 Task: Search one way flight ticket for 1 adult, 6 children, 1 infant in seat and 1 infant on lap in business from Santa Fe: Santa Fe Municipal Airport to Evansville: Evansville Regional Airport on 8-3-2023. Choice of flights is United. Number of bags: 1 carry on bag. Price is upto 30000. Outbound departure time preference is 21:30.
Action: Mouse moved to (306, 384)
Screenshot: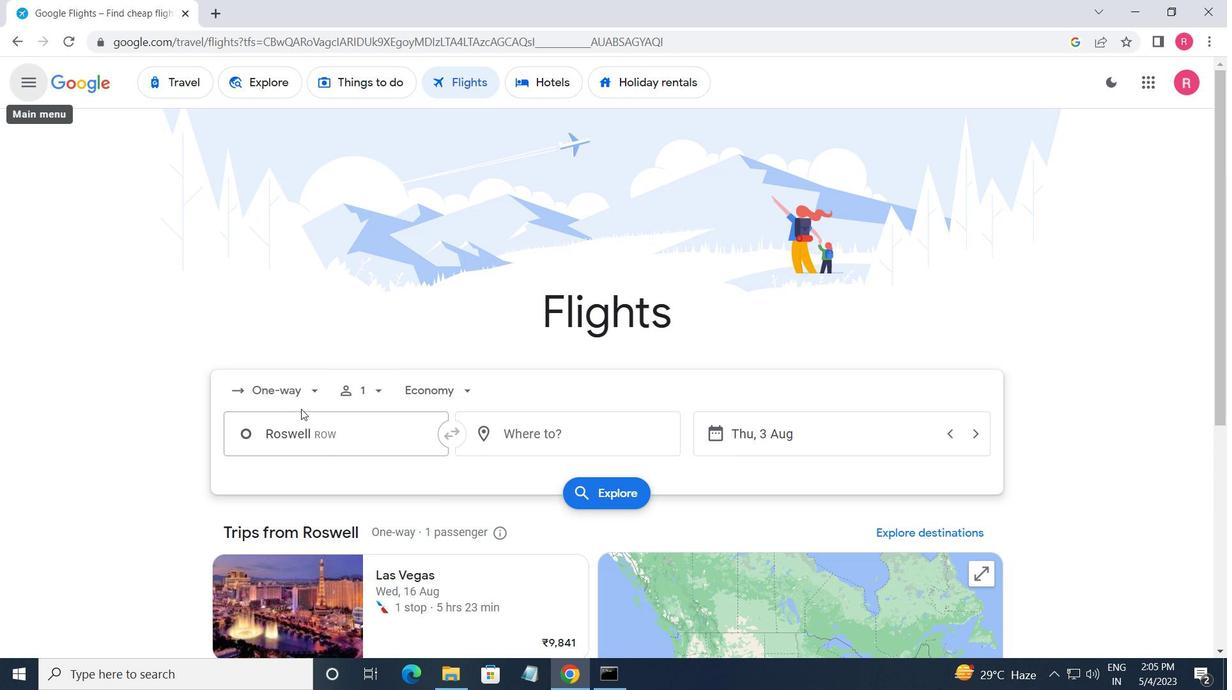 
Action: Mouse pressed left at (306, 384)
Screenshot: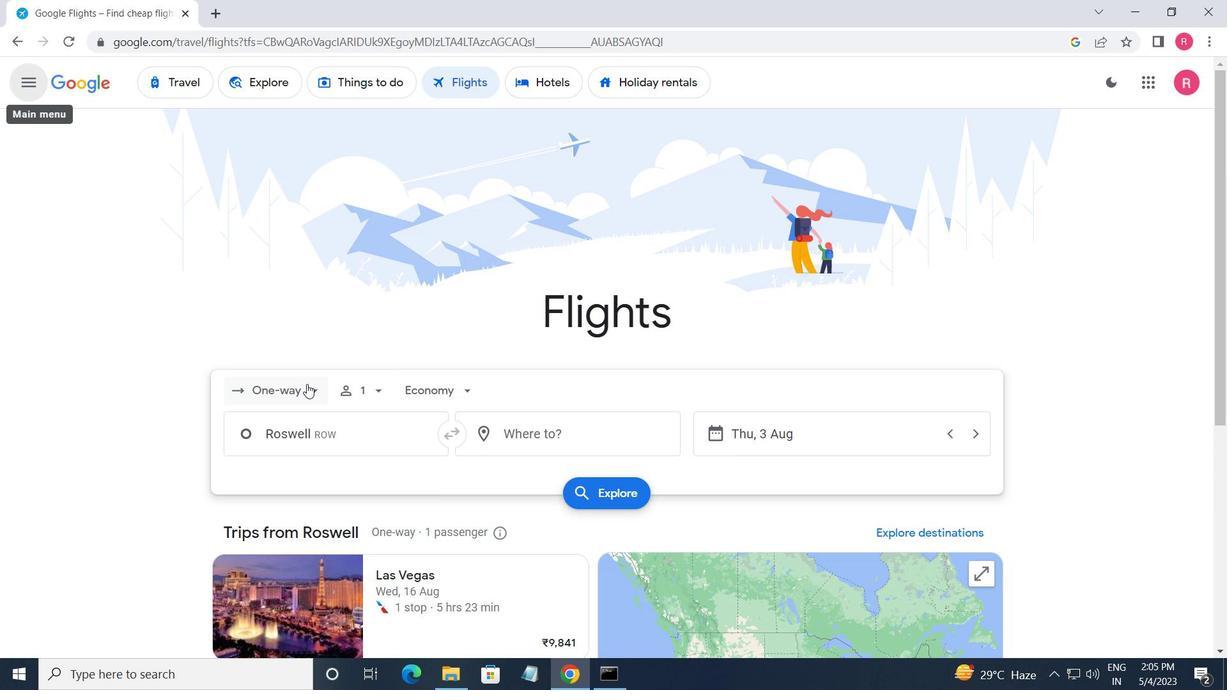 
Action: Mouse moved to (313, 469)
Screenshot: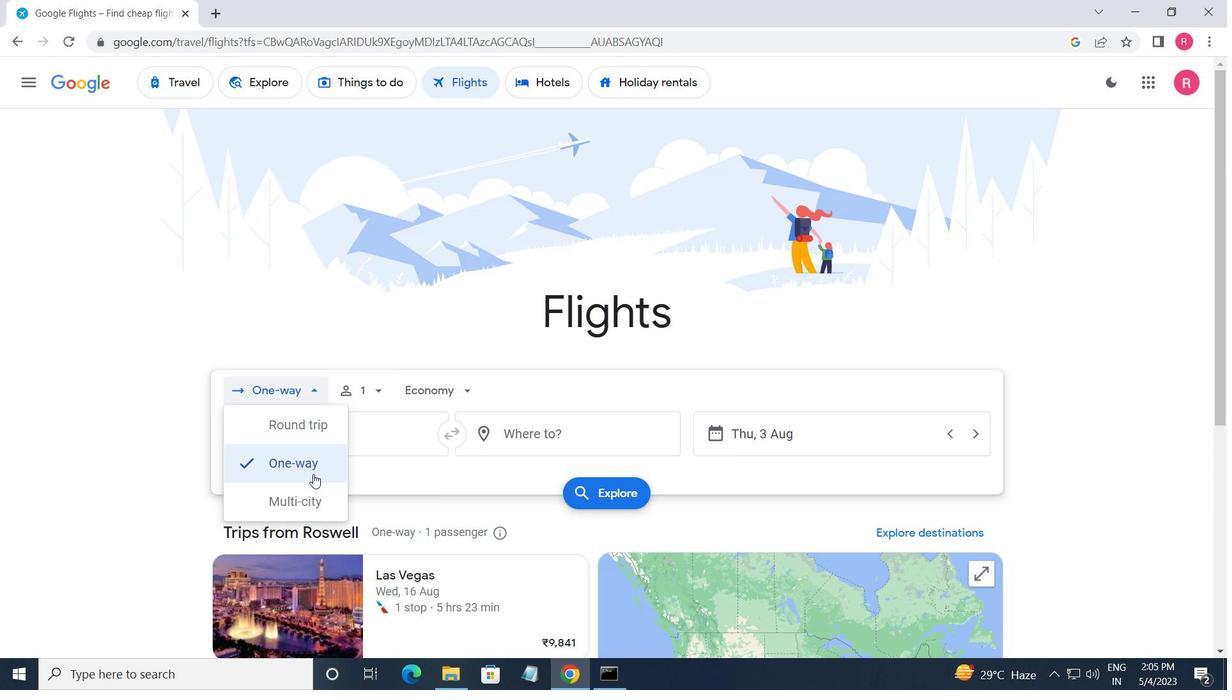 
Action: Mouse pressed left at (313, 469)
Screenshot: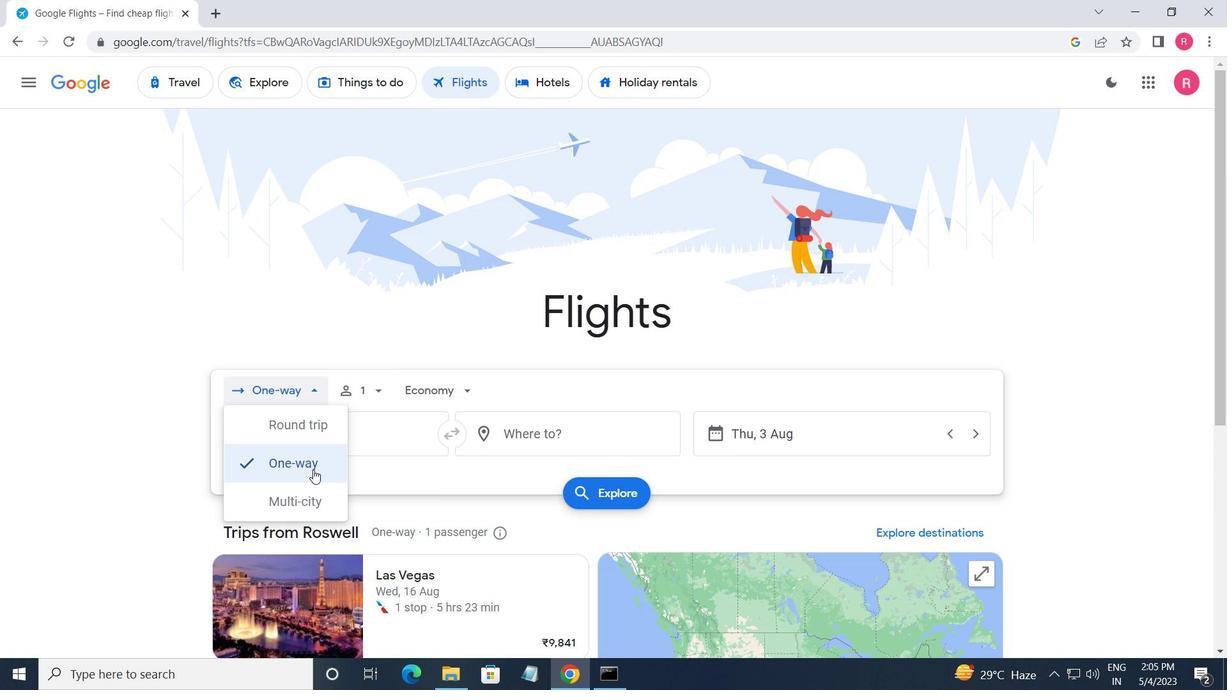 
Action: Mouse moved to (355, 382)
Screenshot: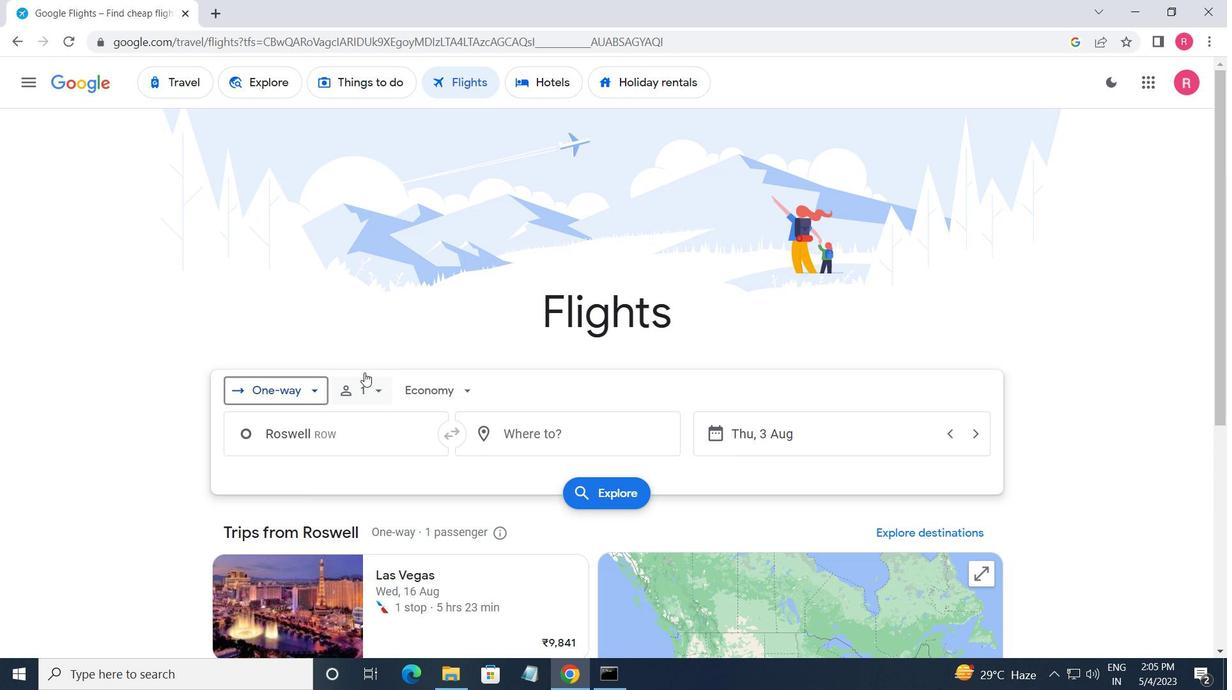 
Action: Mouse pressed left at (355, 382)
Screenshot: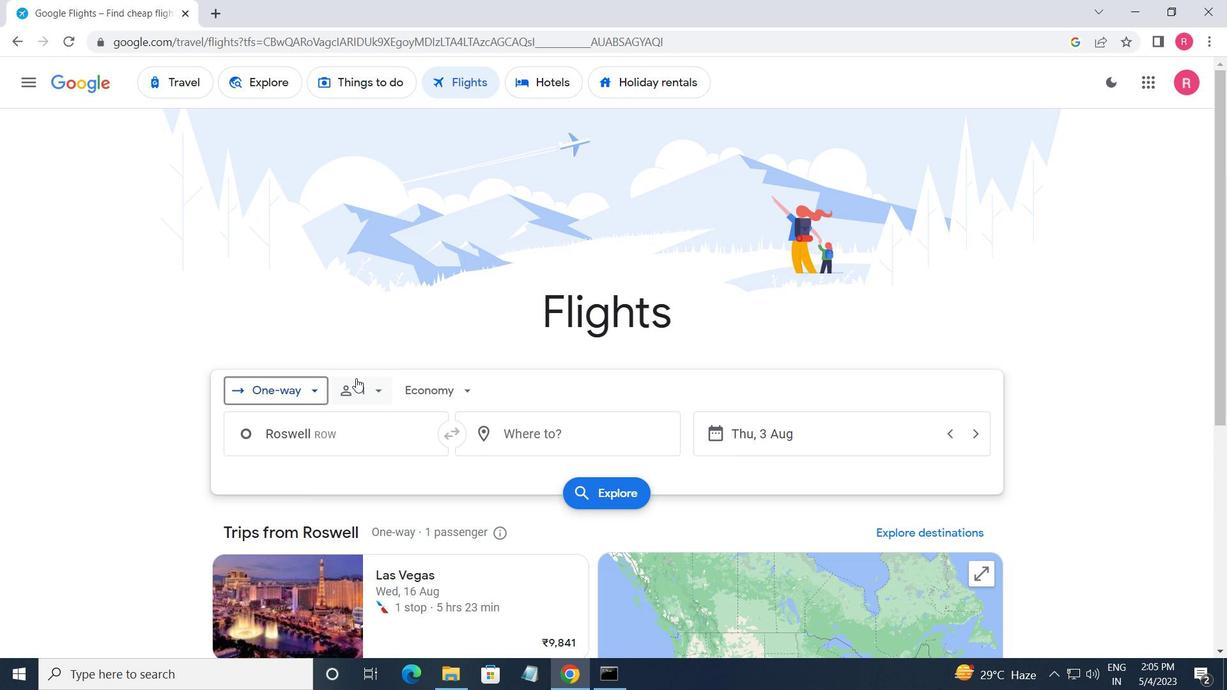 
Action: Mouse moved to (500, 481)
Screenshot: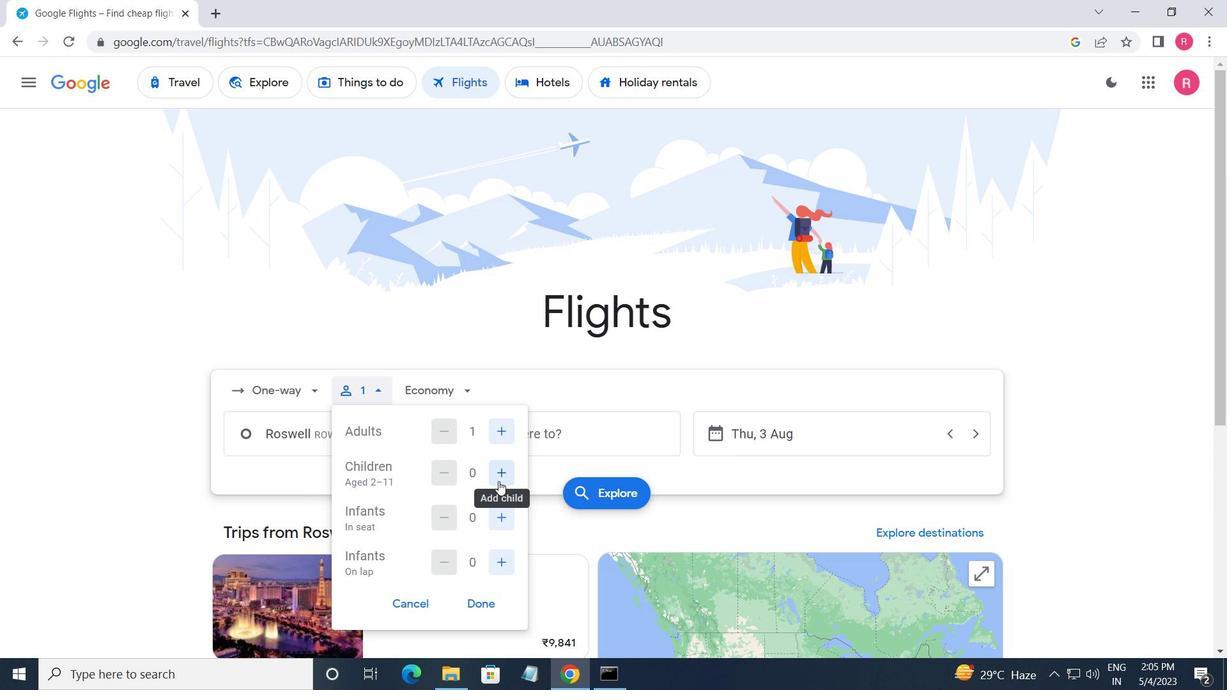 
Action: Mouse pressed left at (500, 481)
Screenshot: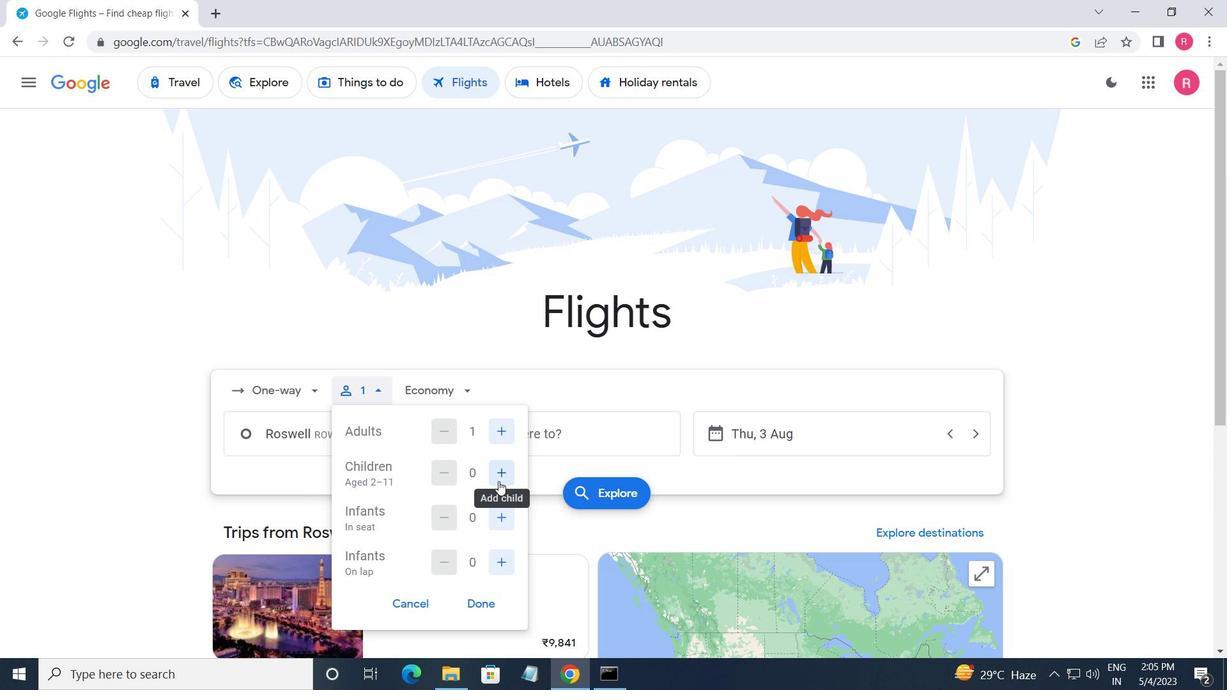 
Action: Mouse pressed left at (500, 481)
Screenshot: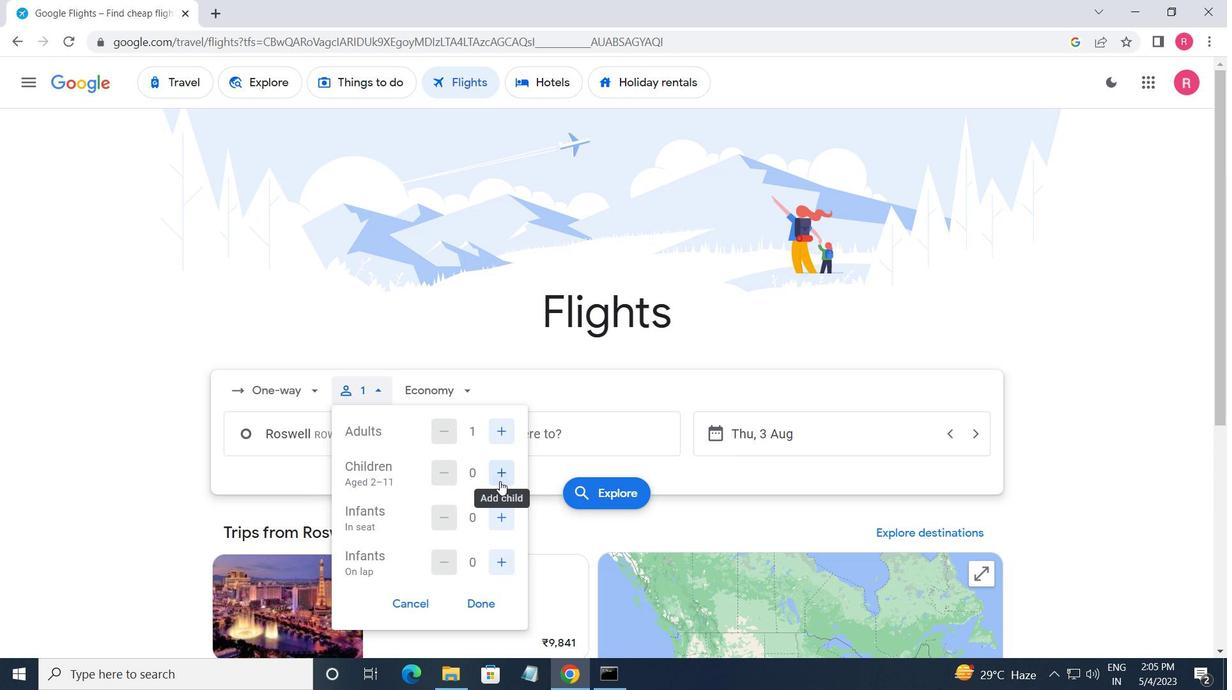 
Action: Mouse pressed left at (500, 481)
Screenshot: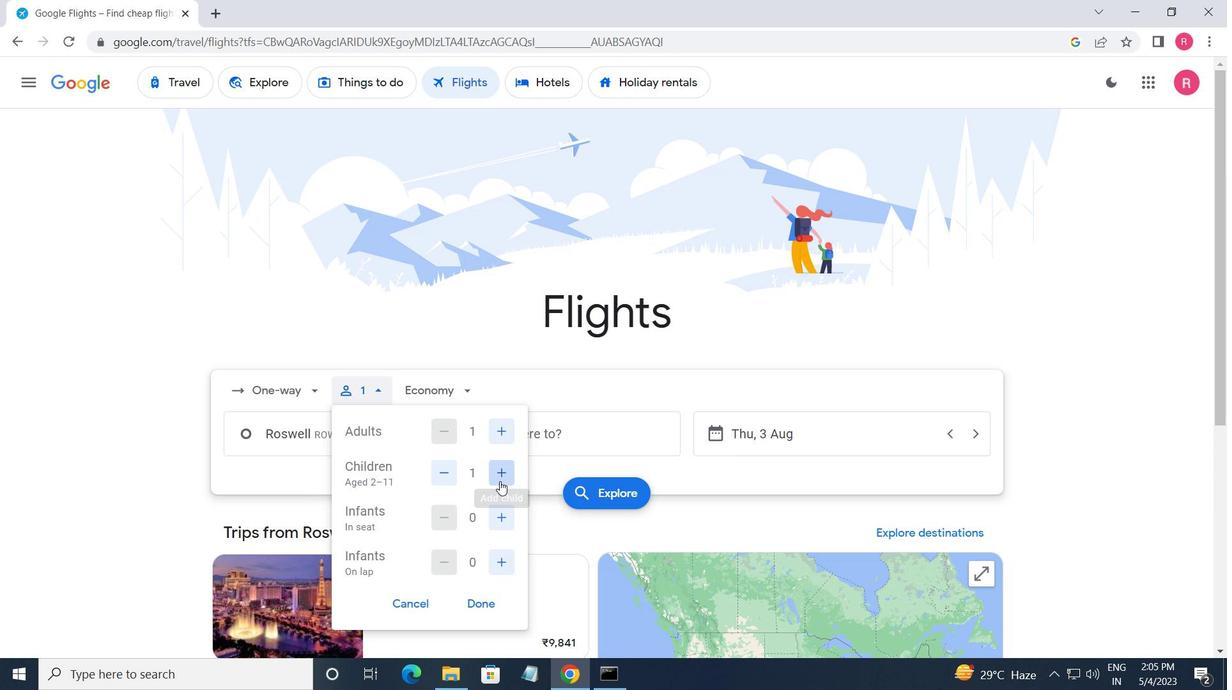 
Action: Mouse moved to (501, 481)
Screenshot: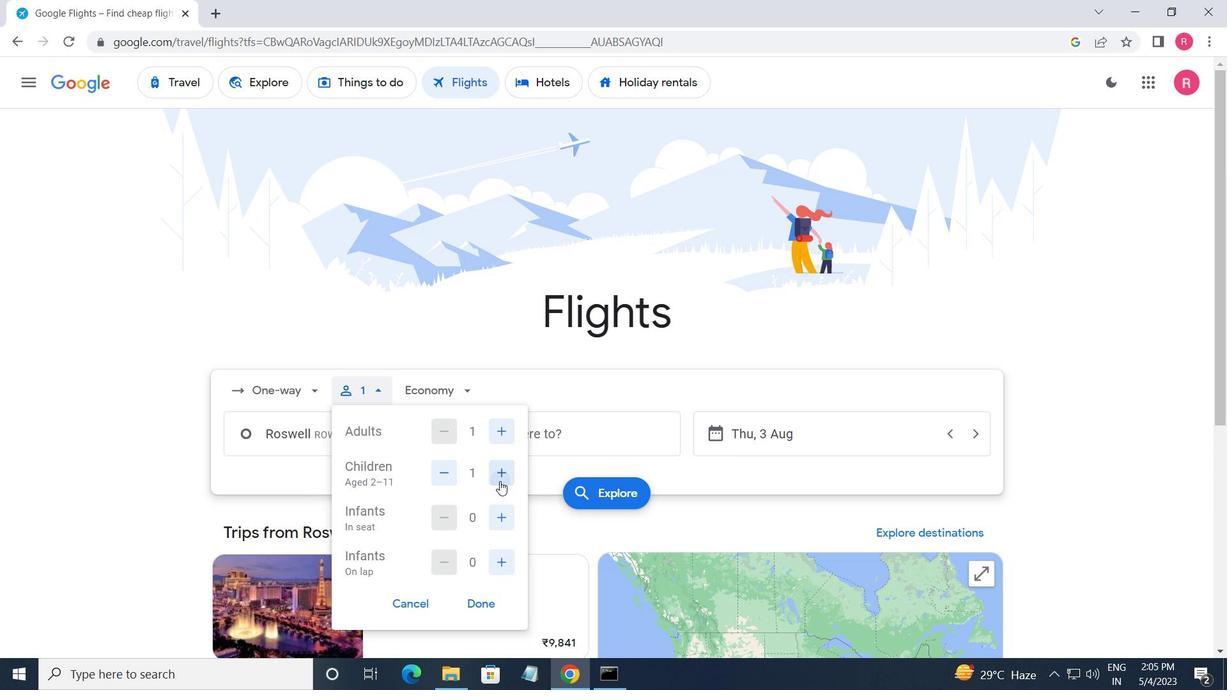 
Action: Mouse pressed left at (501, 481)
Screenshot: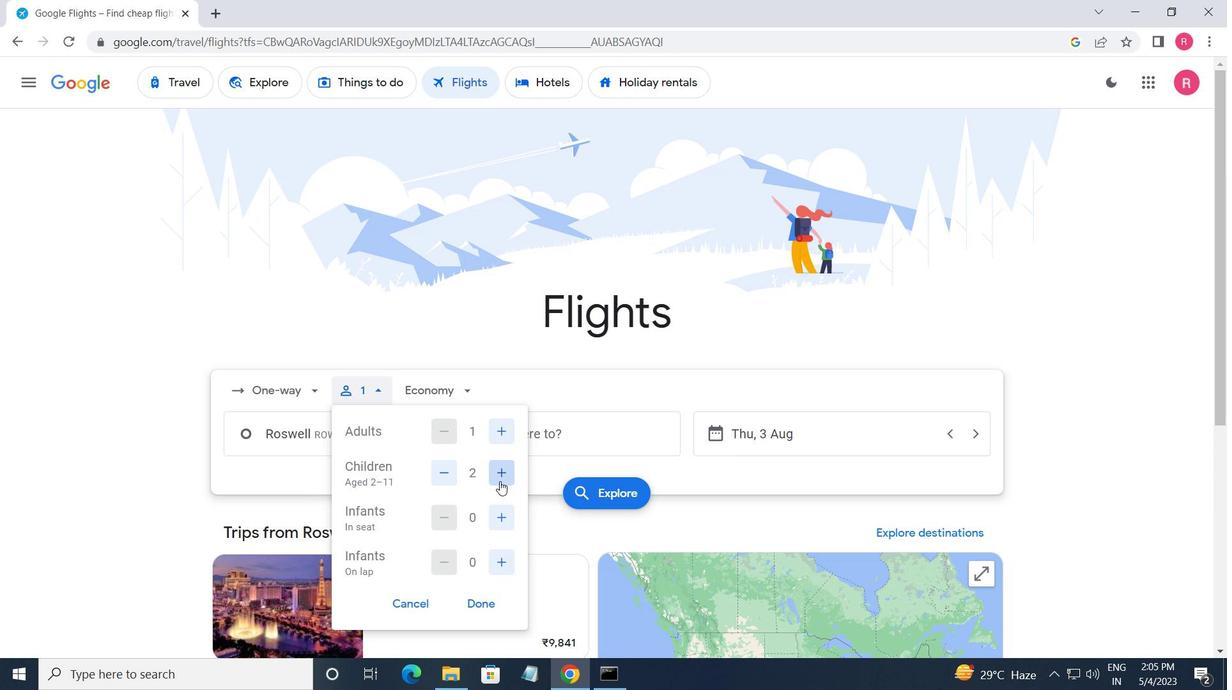 
Action: Mouse pressed left at (501, 481)
Screenshot: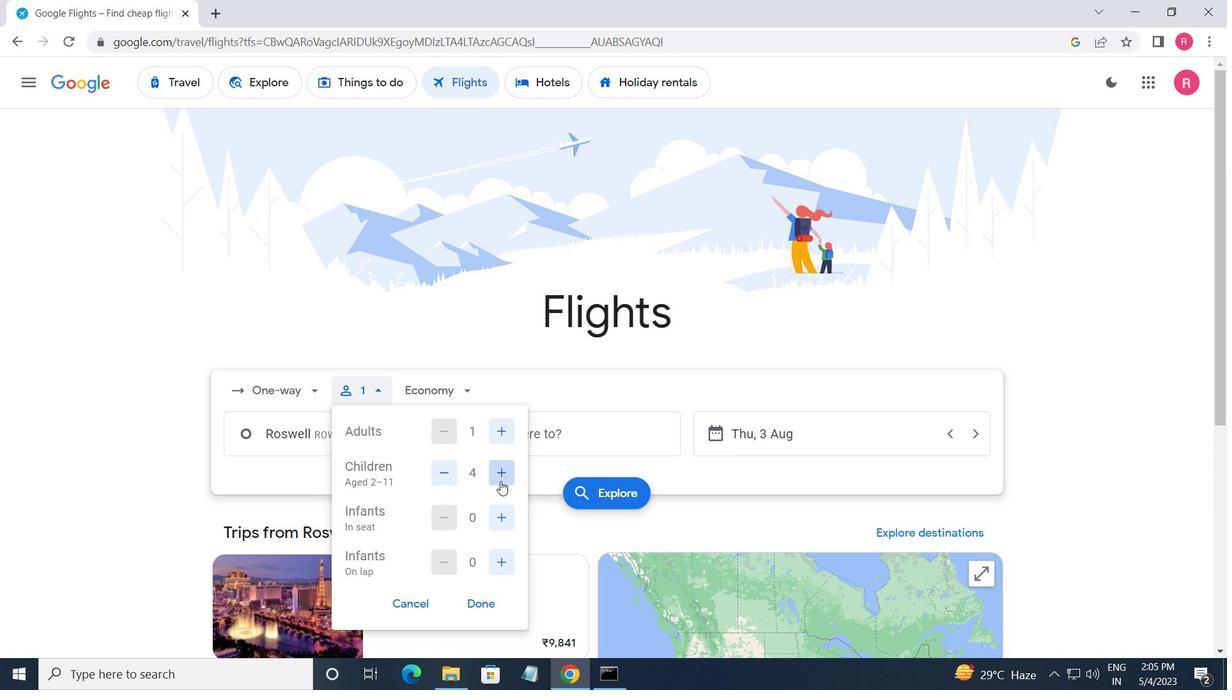 
Action: Mouse pressed left at (501, 481)
Screenshot: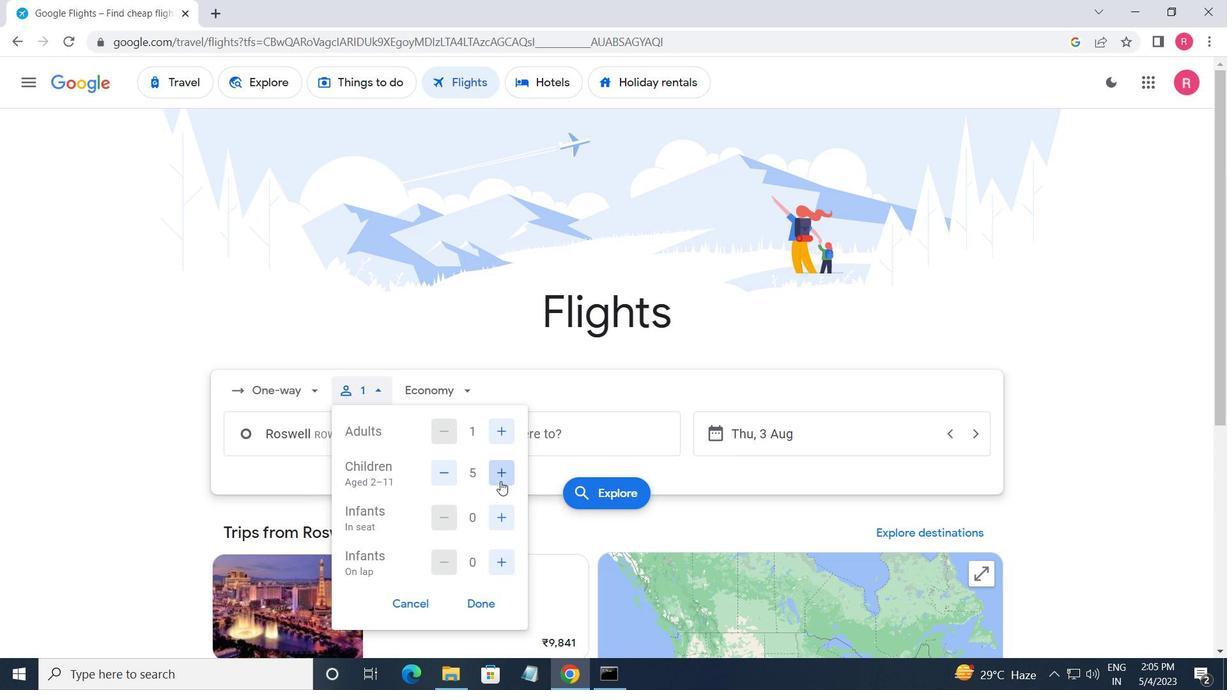 
Action: Mouse moved to (501, 519)
Screenshot: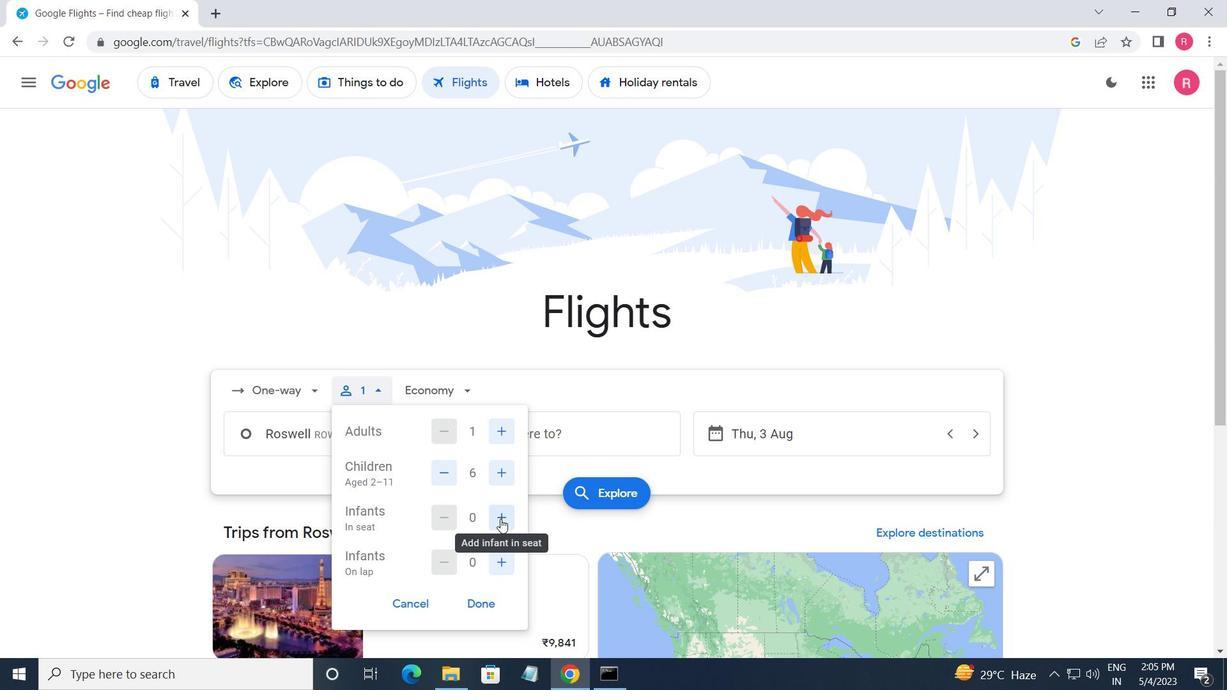 
Action: Mouse pressed left at (501, 519)
Screenshot: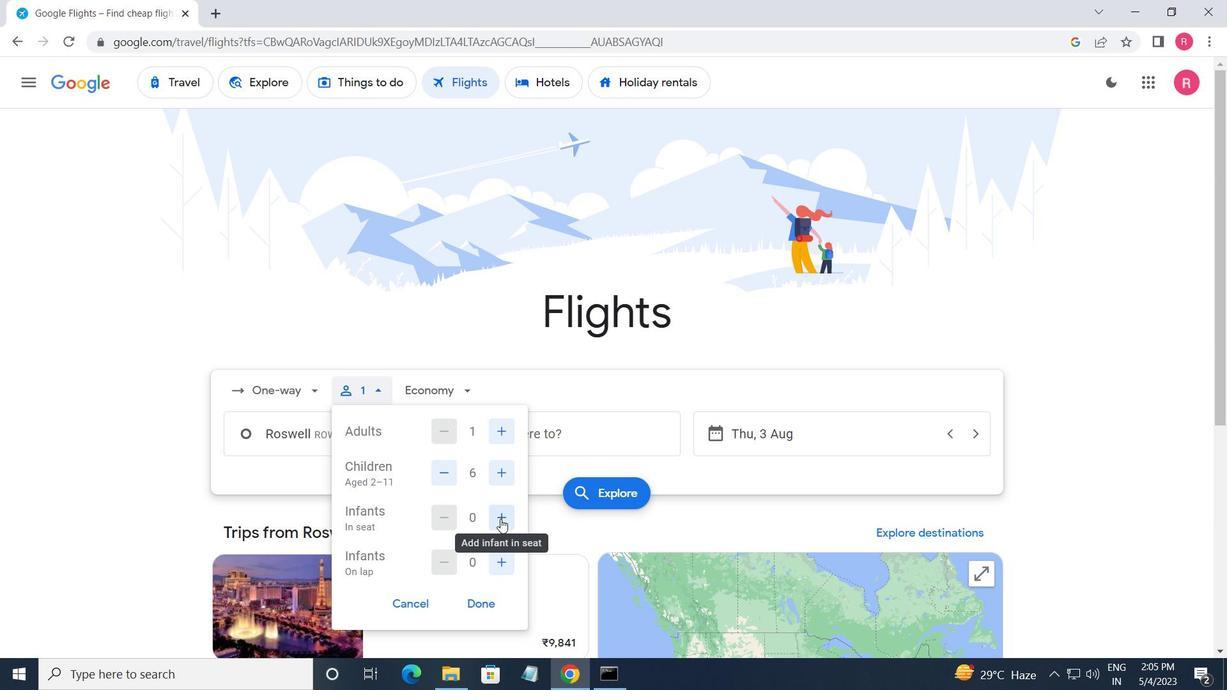 
Action: Mouse moved to (499, 554)
Screenshot: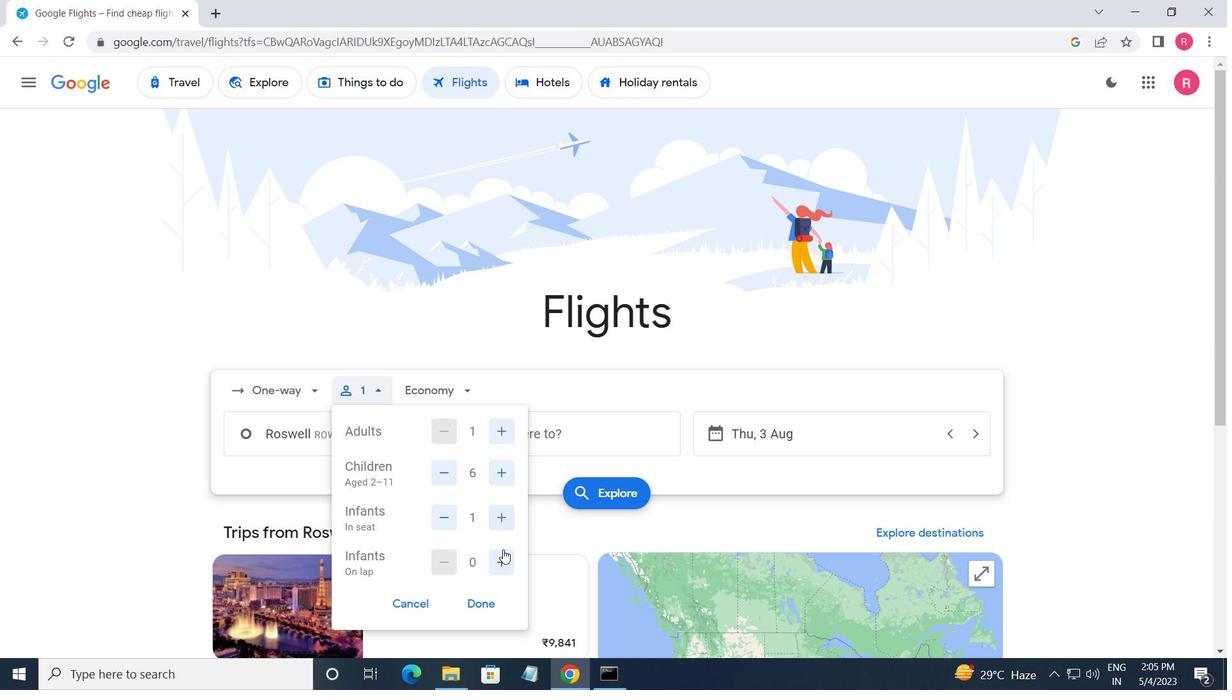
Action: Mouse pressed left at (499, 554)
Screenshot: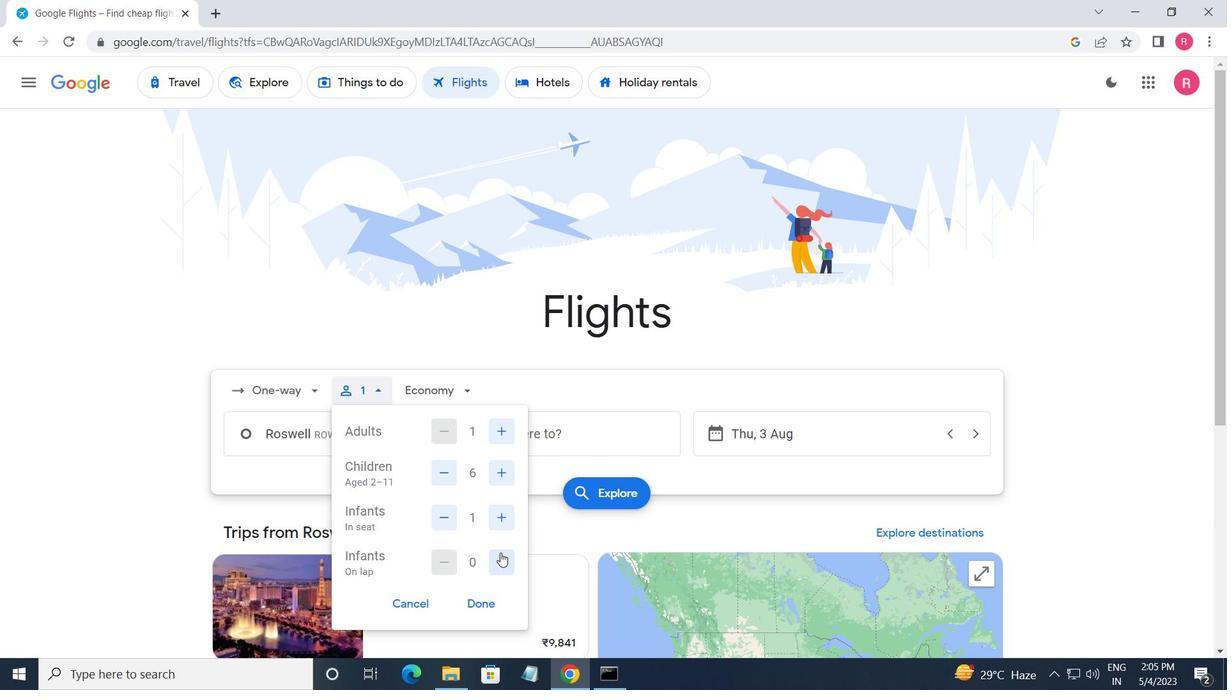 
Action: Mouse moved to (475, 607)
Screenshot: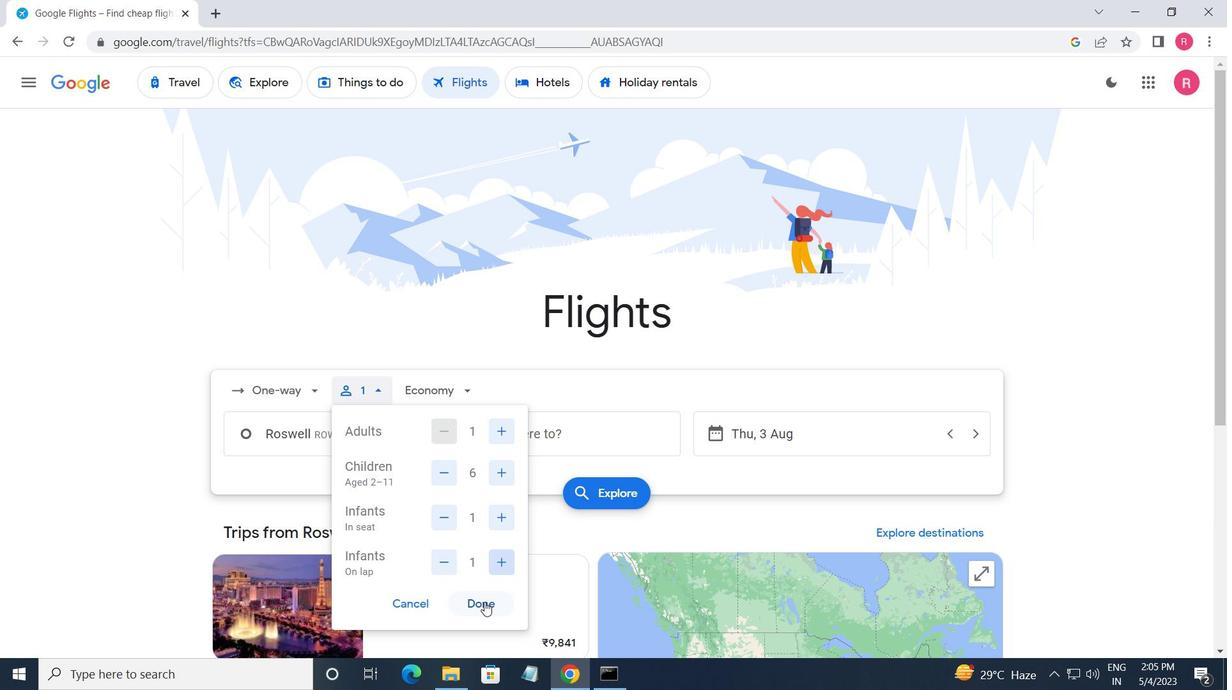 
Action: Mouse pressed left at (475, 607)
Screenshot: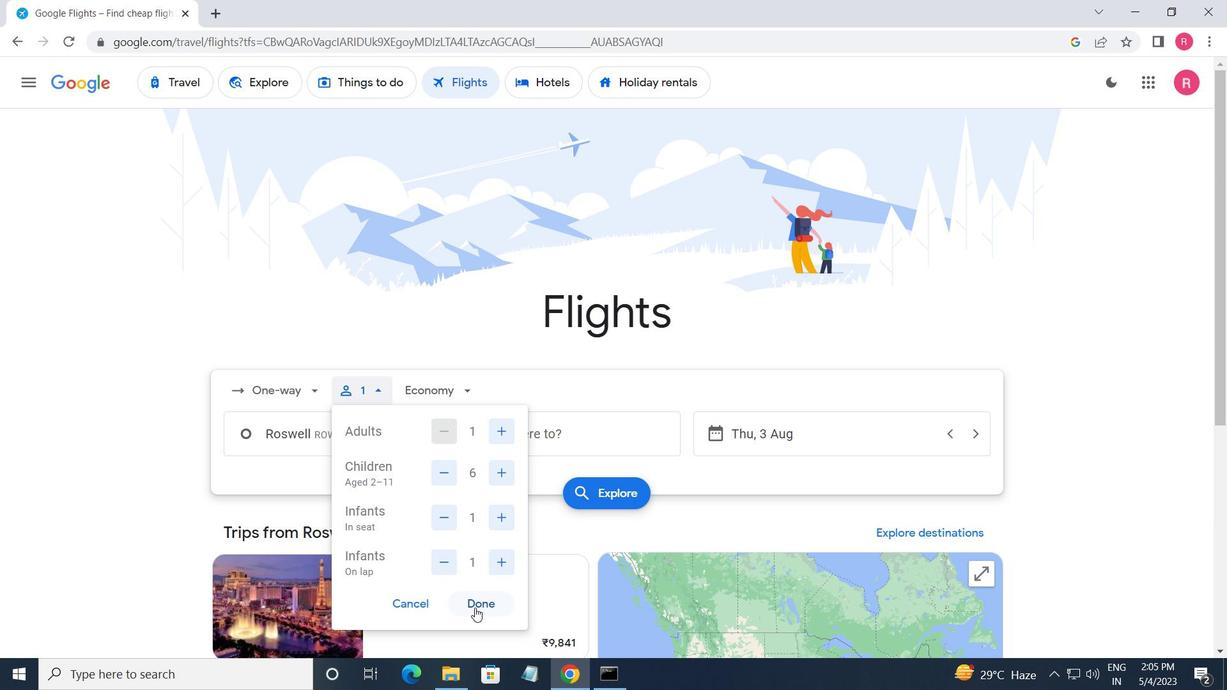 
Action: Mouse moved to (438, 385)
Screenshot: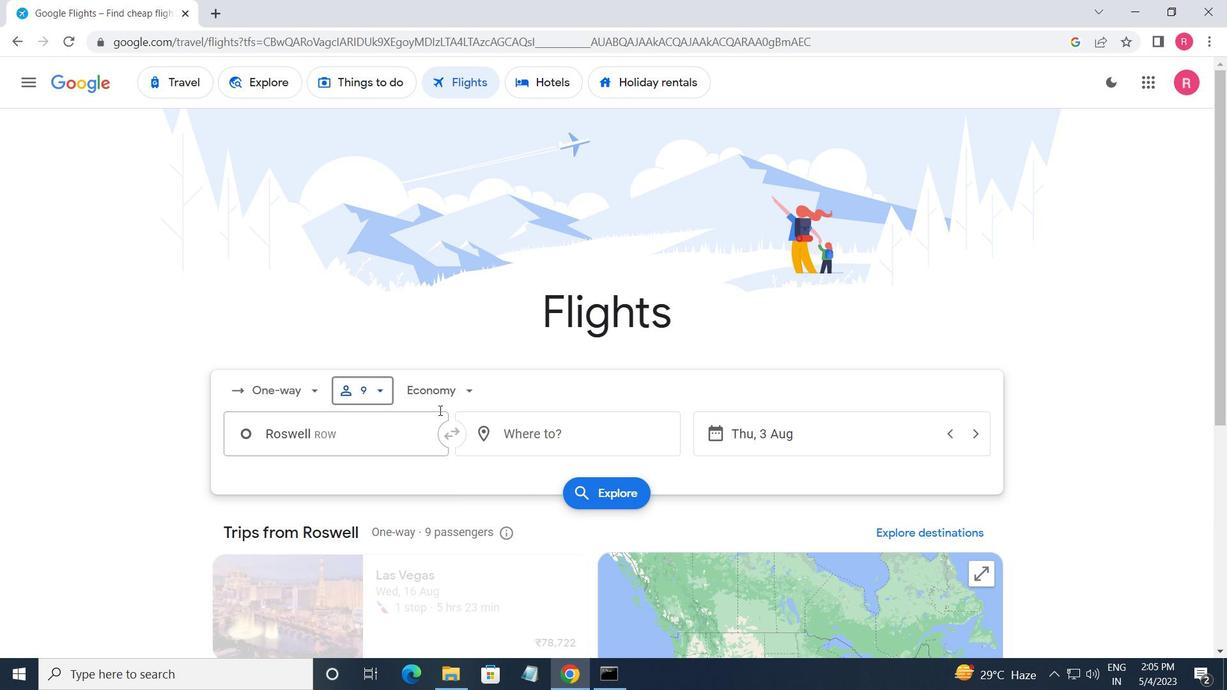 
Action: Mouse pressed left at (438, 385)
Screenshot: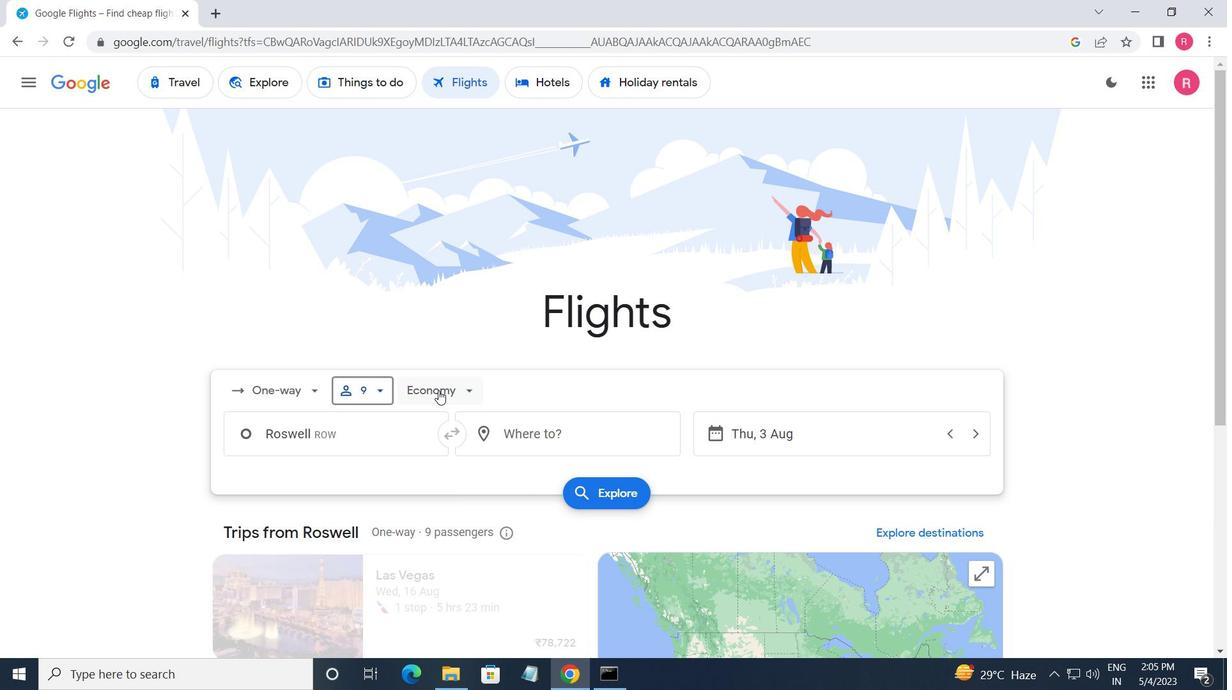 
Action: Mouse moved to (481, 504)
Screenshot: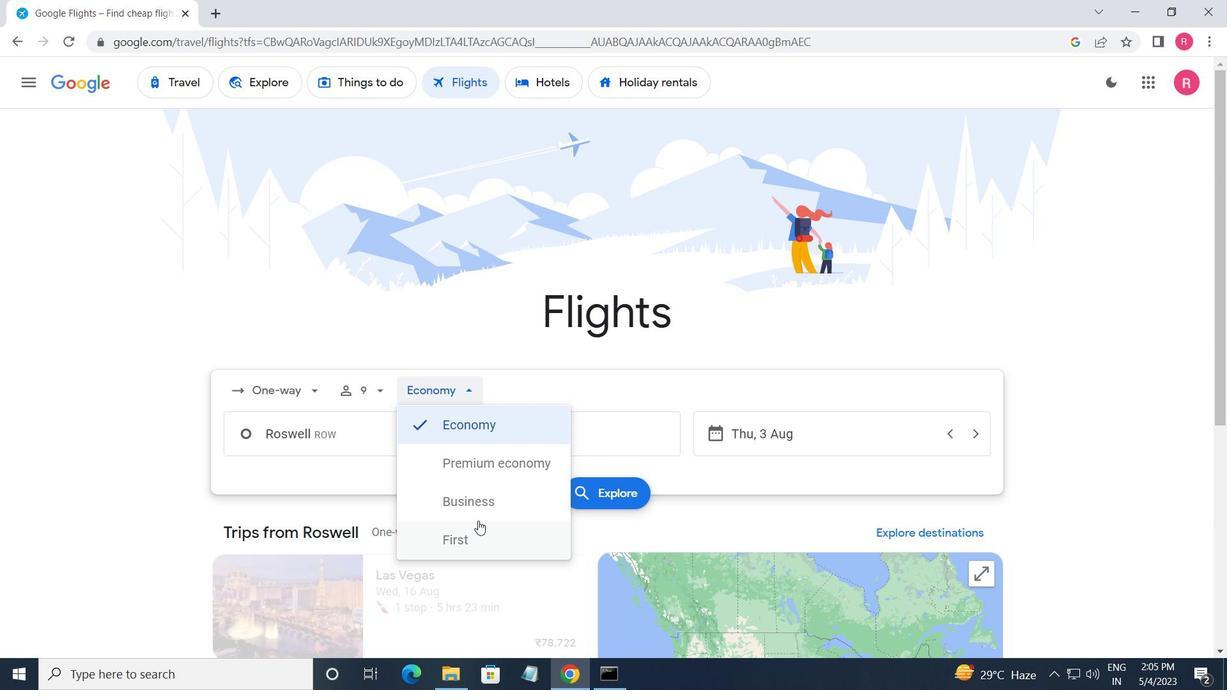 
Action: Mouse pressed left at (481, 504)
Screenshot: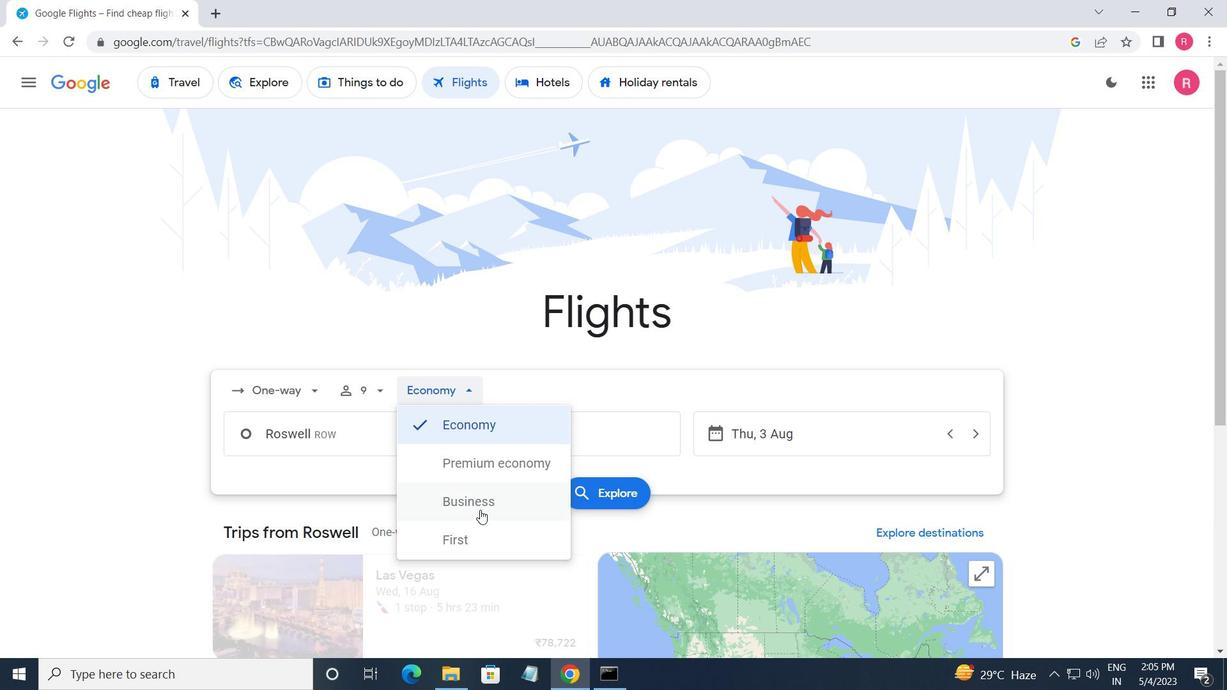 
Action: Mouse moved to (325, 432)
Screenshot: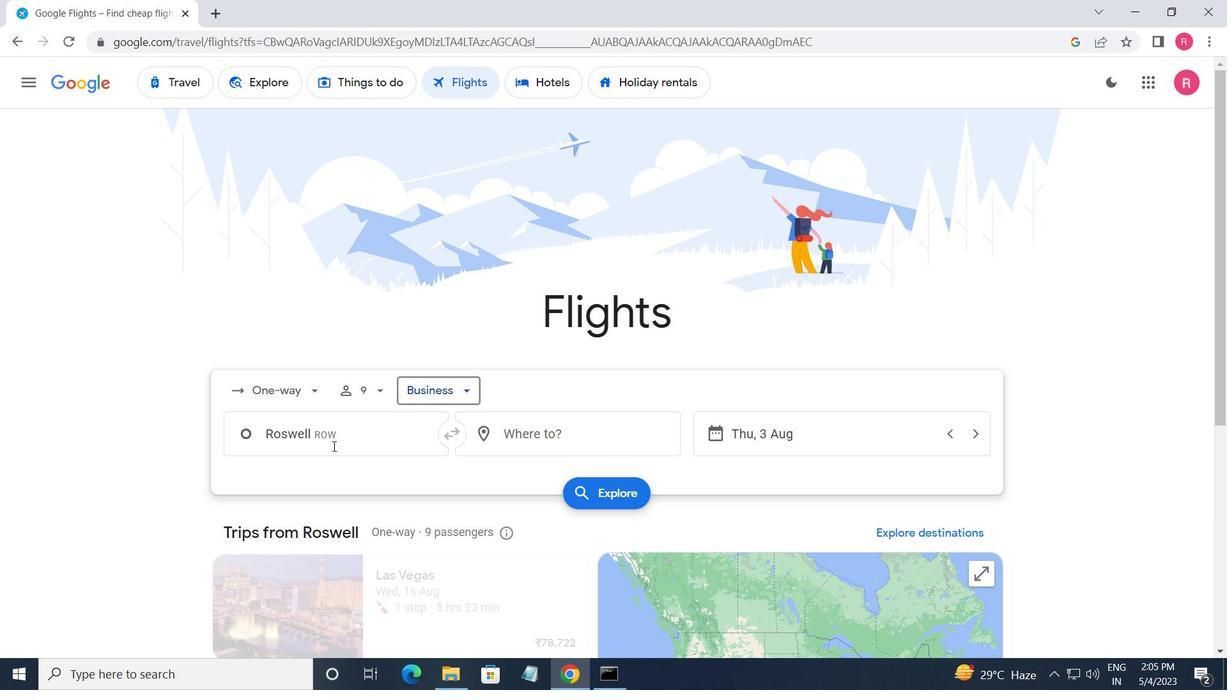 
Action: Mouse pressed left at (325, 432)
Screenshot: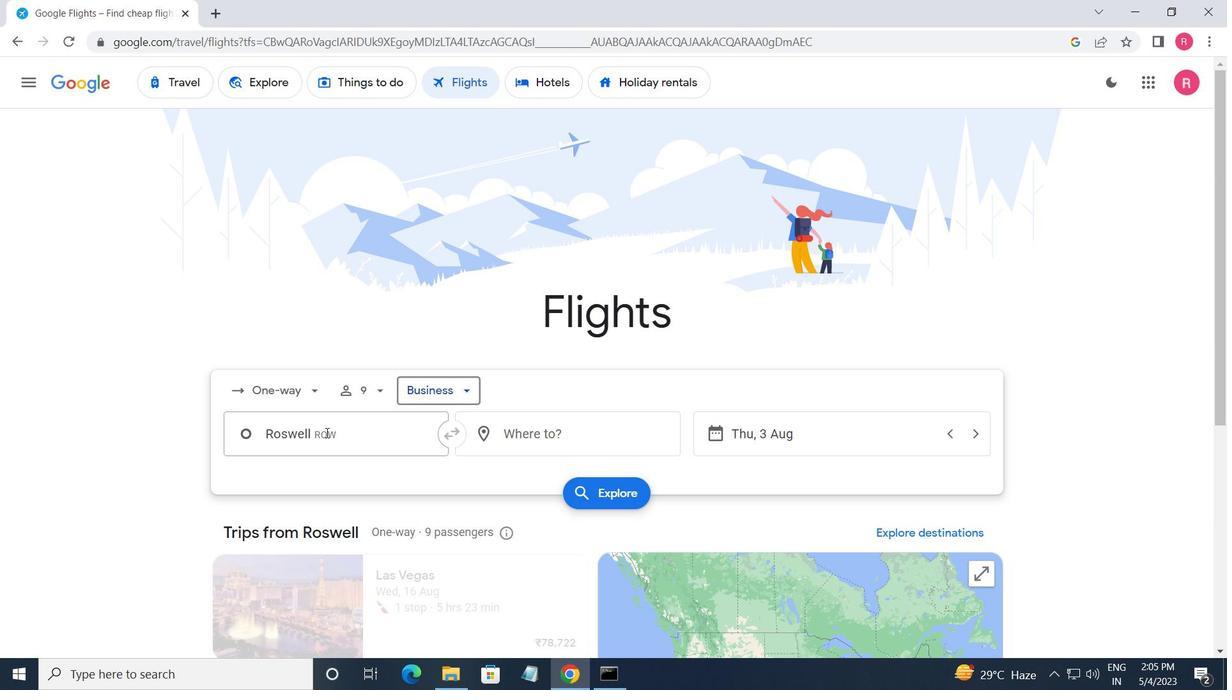 
Action: Key pressed <Key.backspace><Key.shift>SANTA<Key.space><Key.caps_lock>F<Key.caps_lock>E
Screenshot: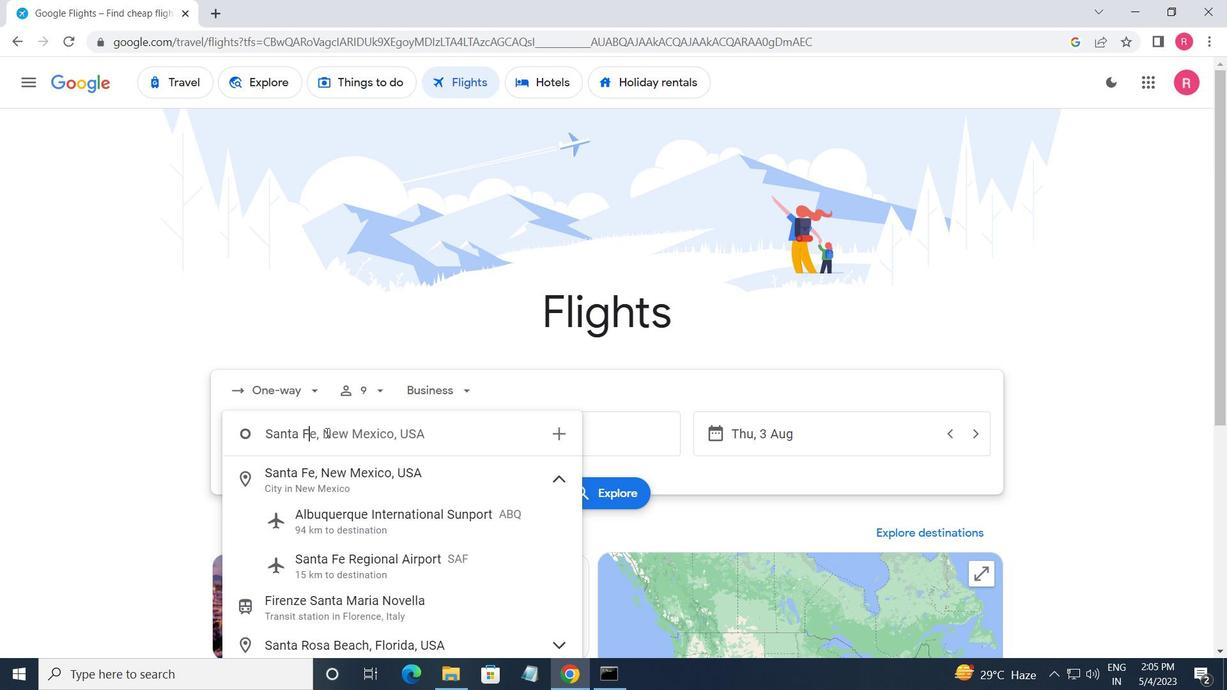 
Action: Mouse moved to (359, 560)
Screenshot: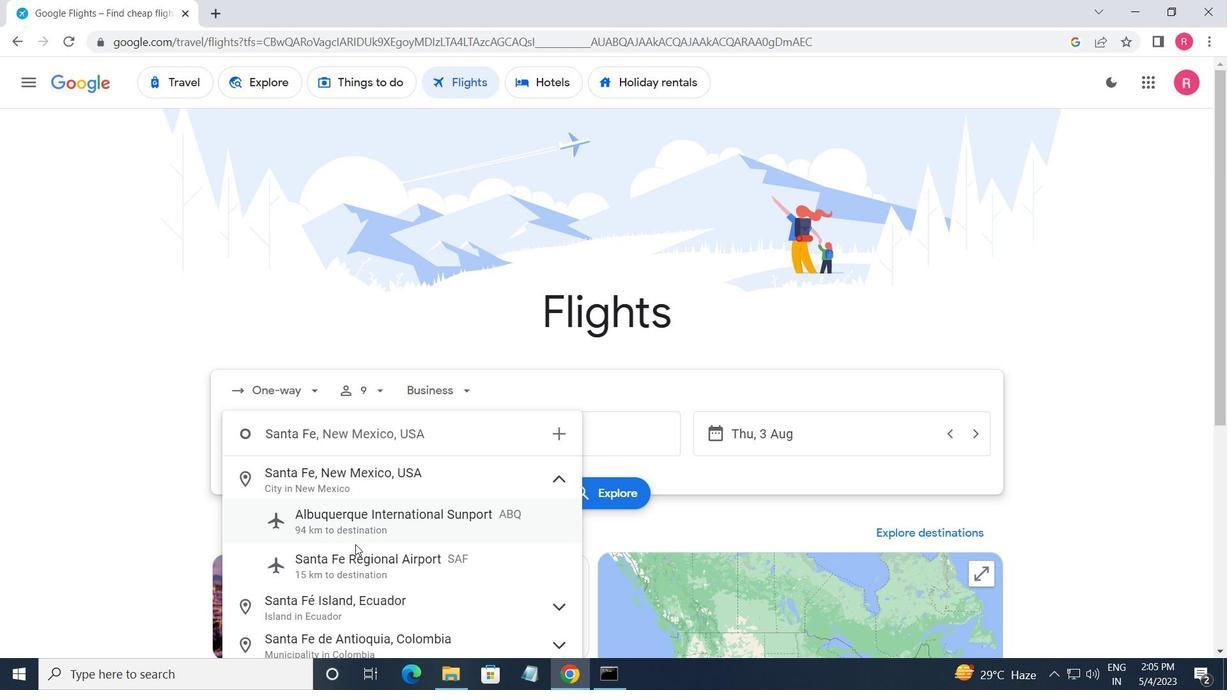 
Action: Mouse pressed left at (359, 560)
Screenshot: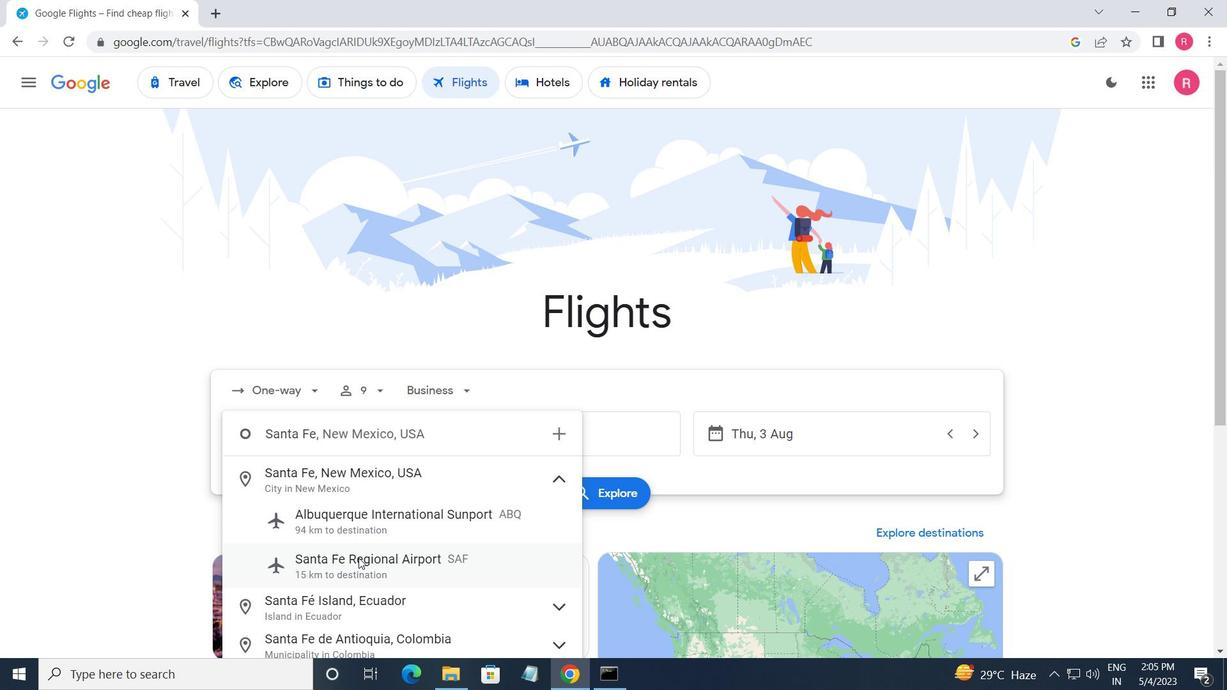 
Action: Mouse moved to (596, 429)
Screenshot: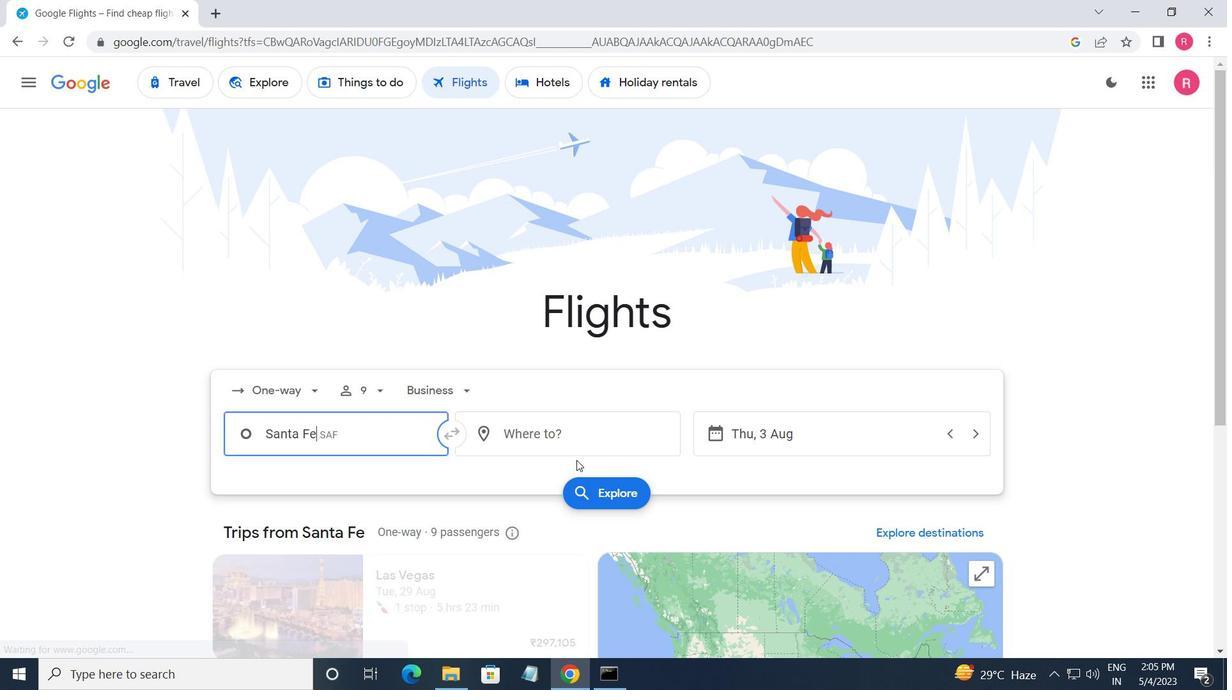 
Action: Mouse pressed left at (596, 429)
Screenshot: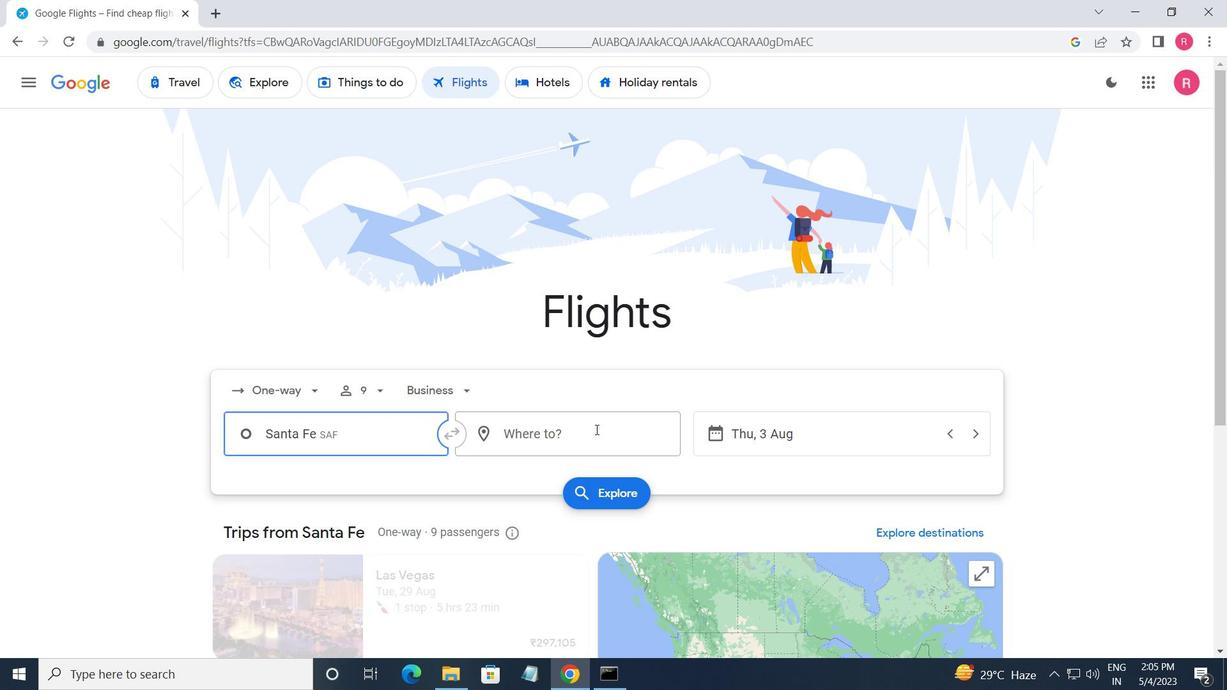
Action: Mouse moved to (556, 593)
Screenshot: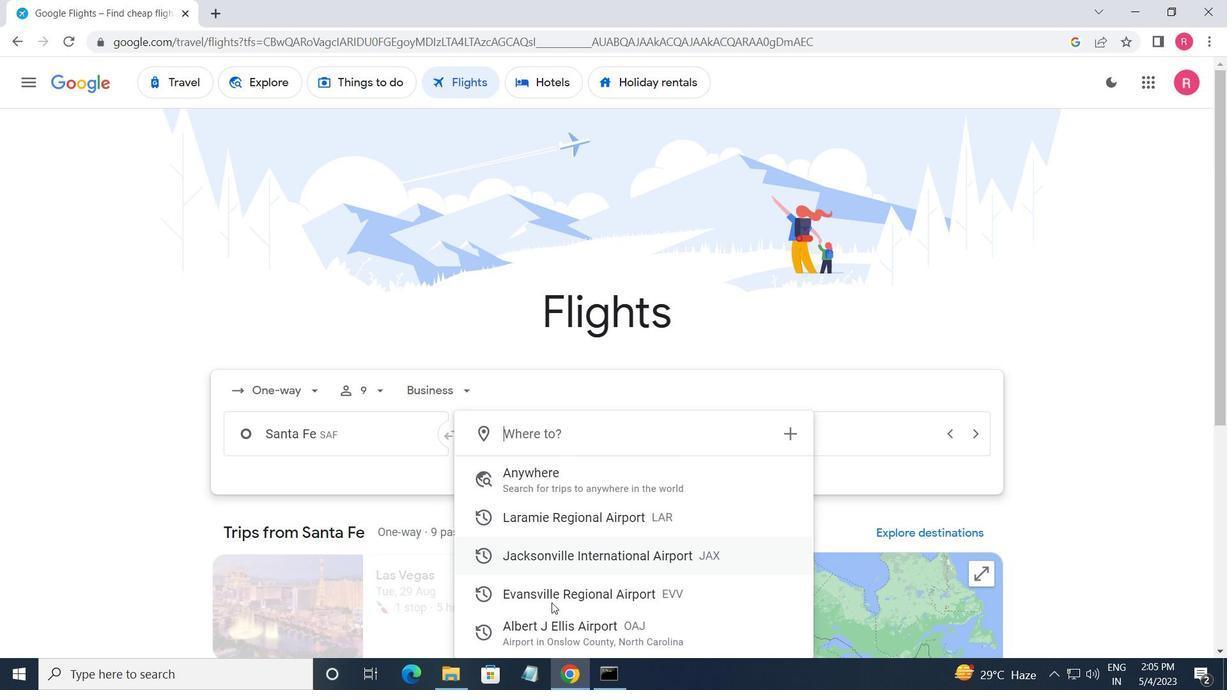 
Action: Mouse pressed left at (556, 593)
Screenshot: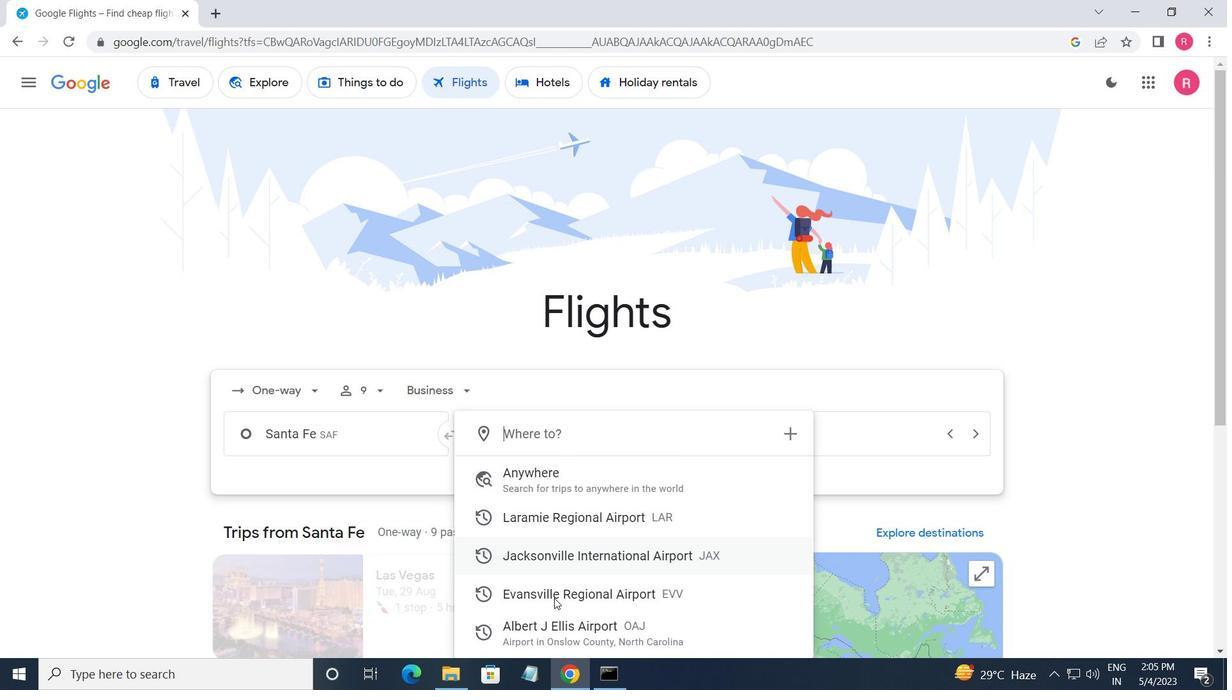 
Action: Mouse moved to (554, 598)
Screenshot: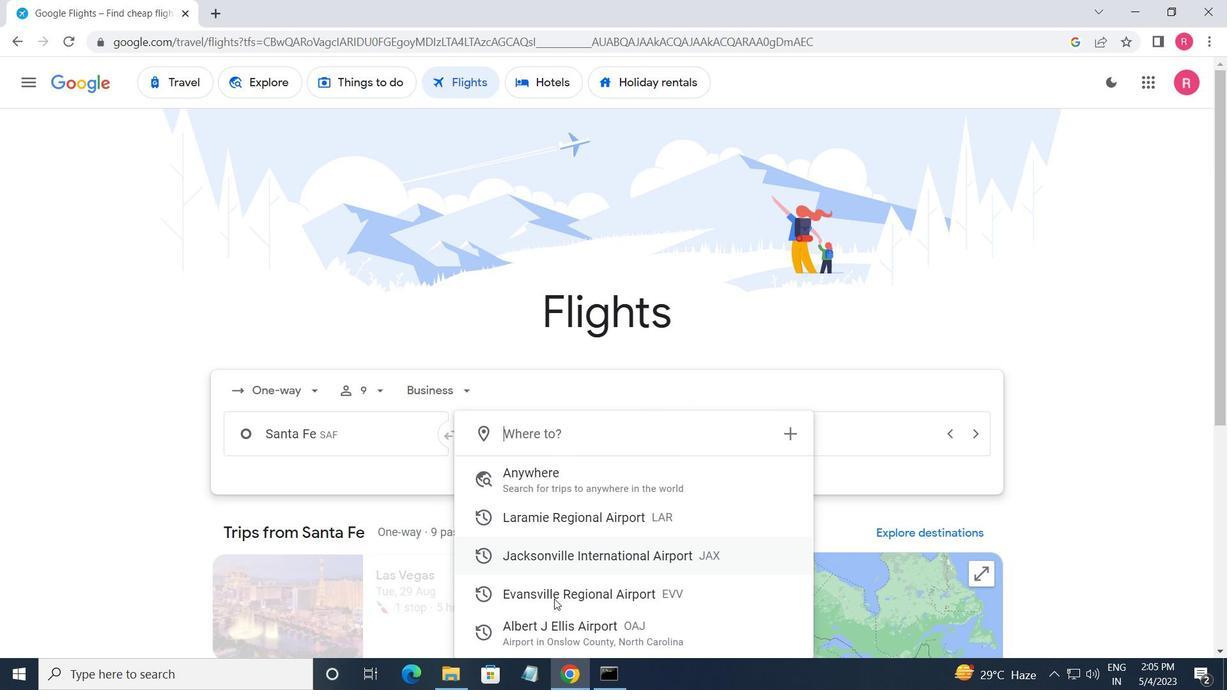
Action: Mouse pressed left at (554, 598)
Screenshot: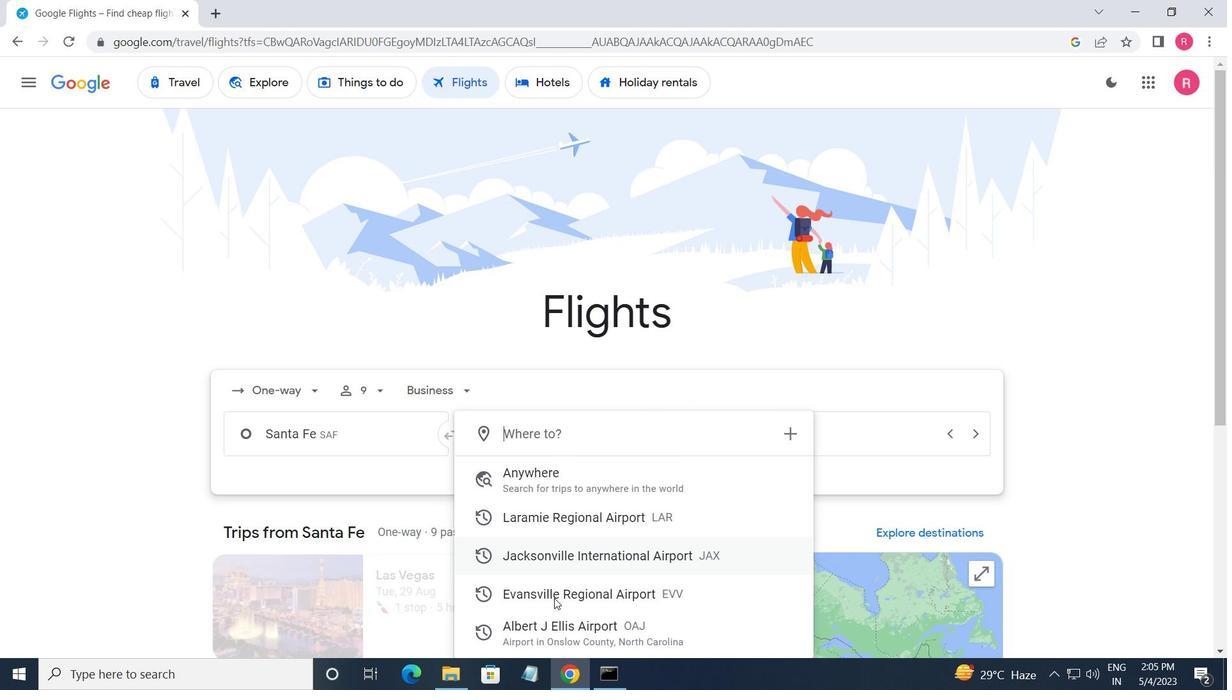 
Action: Mouse moved to (807, 430)
Screenshot: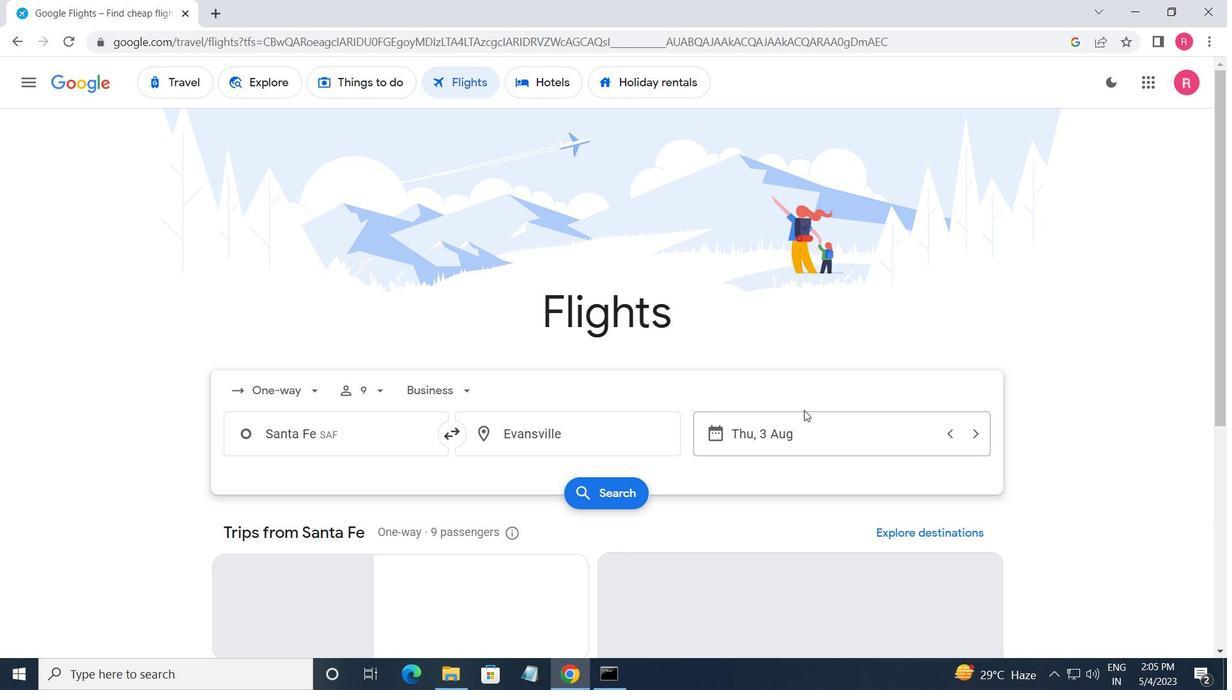 
Action: Mouse pressed left at (807, 430)
Screenshot: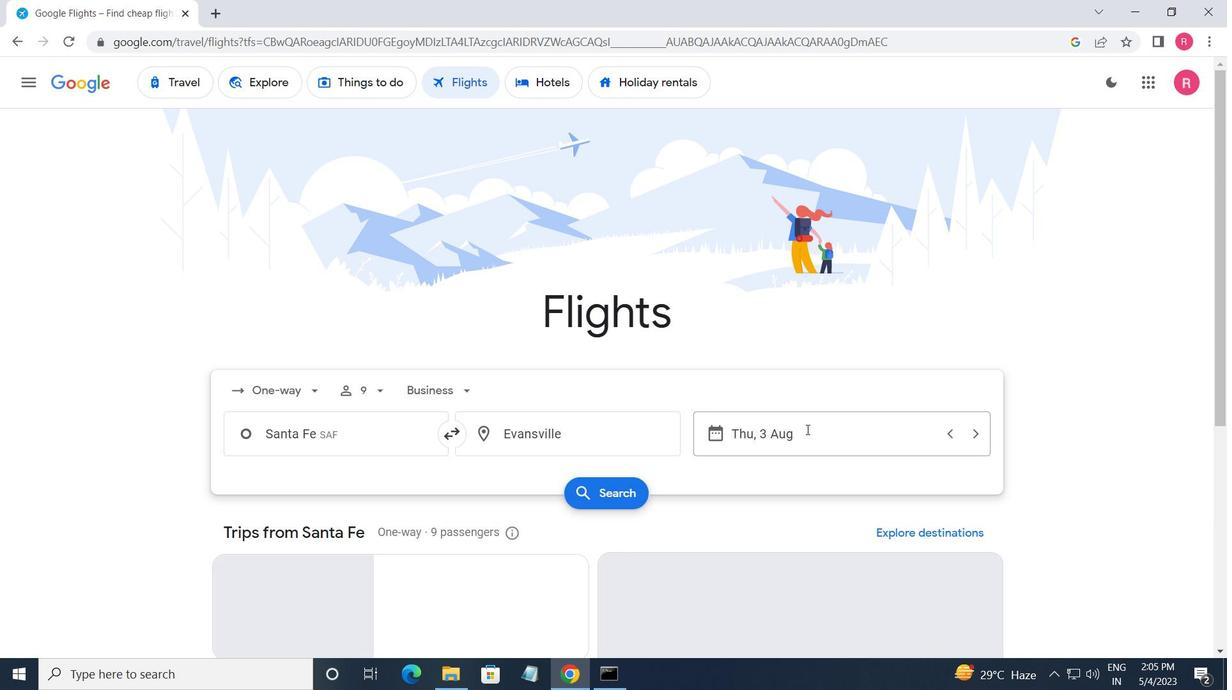 
Action: Mouse moved to (580, 363)
Screenshot: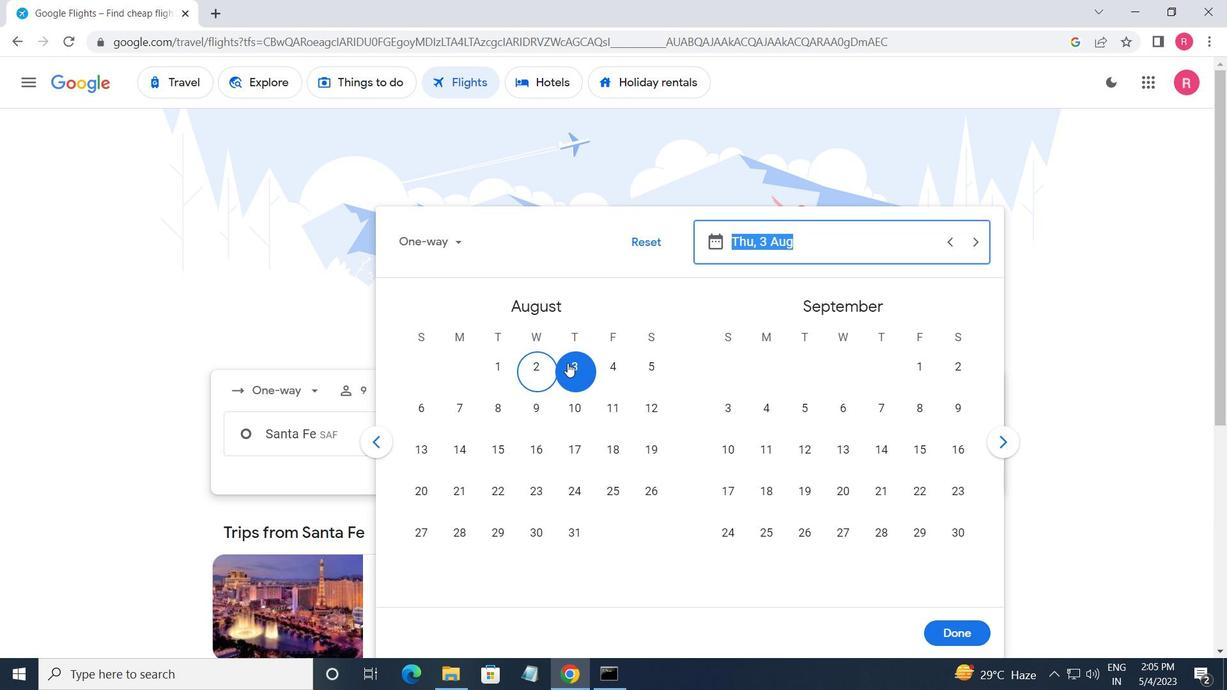 
Action: Mouse pressed left at (580, 363)
Screenshot: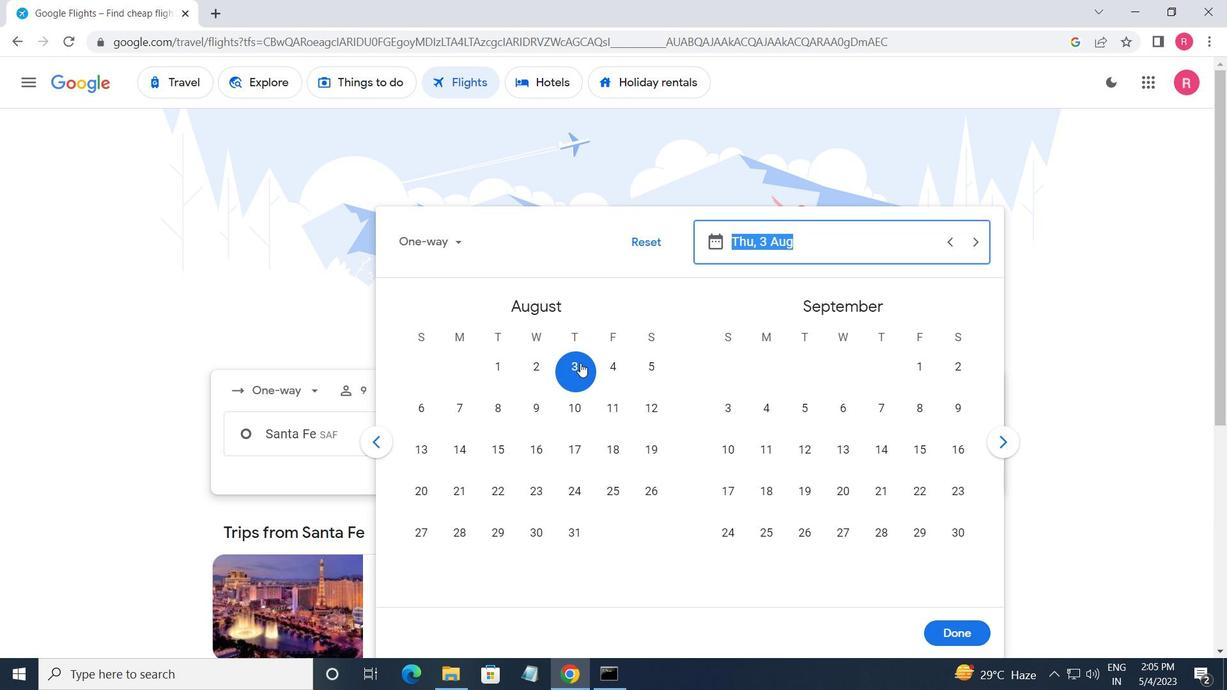 
Action: Mouse moved to (995, 632)
Screenshot: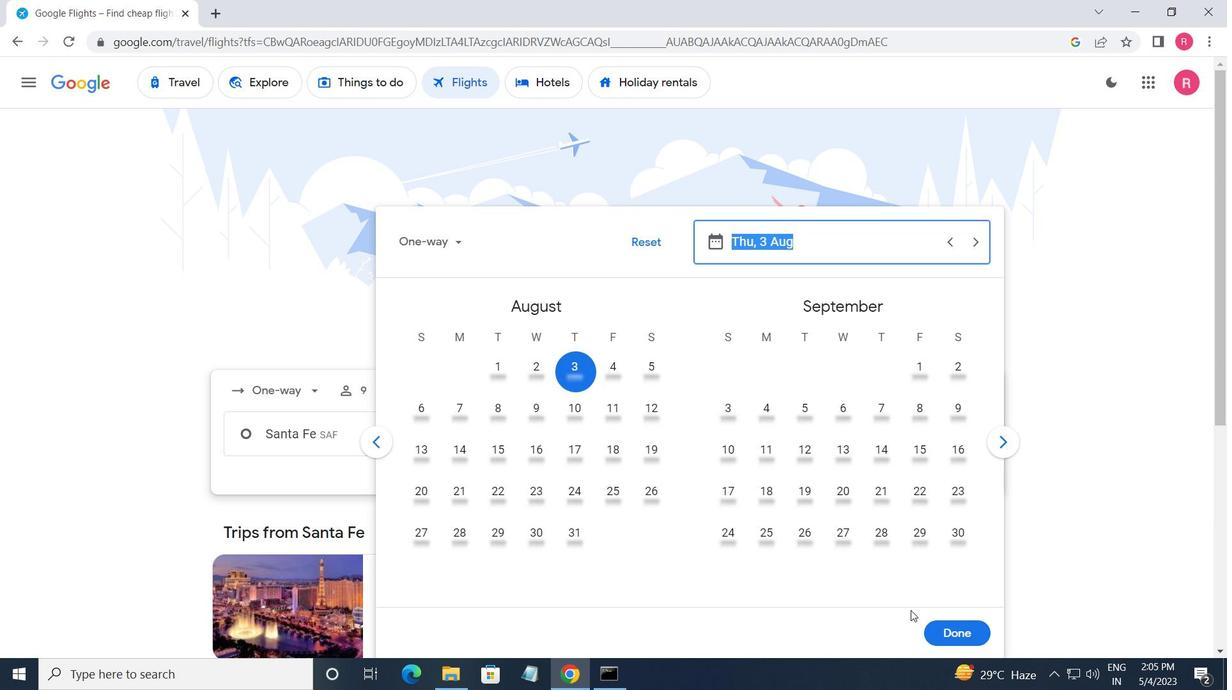 
Action: Mouse pressed left at (995, 632)
Screenshot: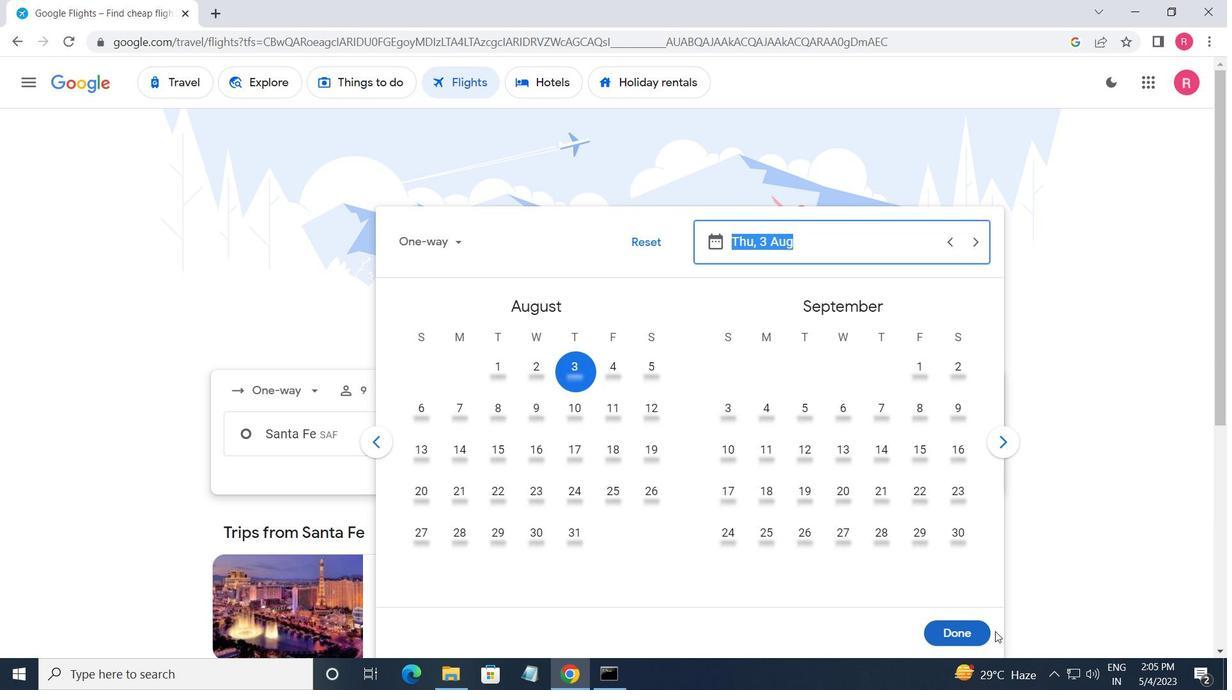 
Action: Mouse moved to (960, 632)
Screenshot: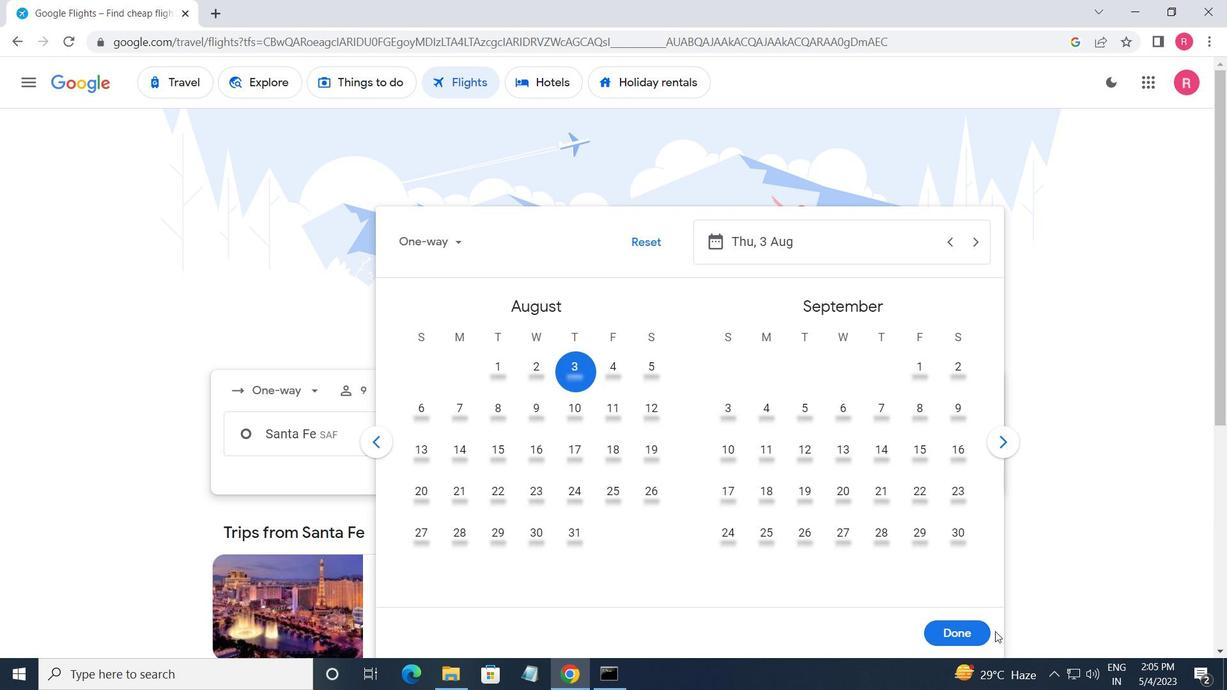 
Action: Mouse pressed left at (960, 632)
Screenshot: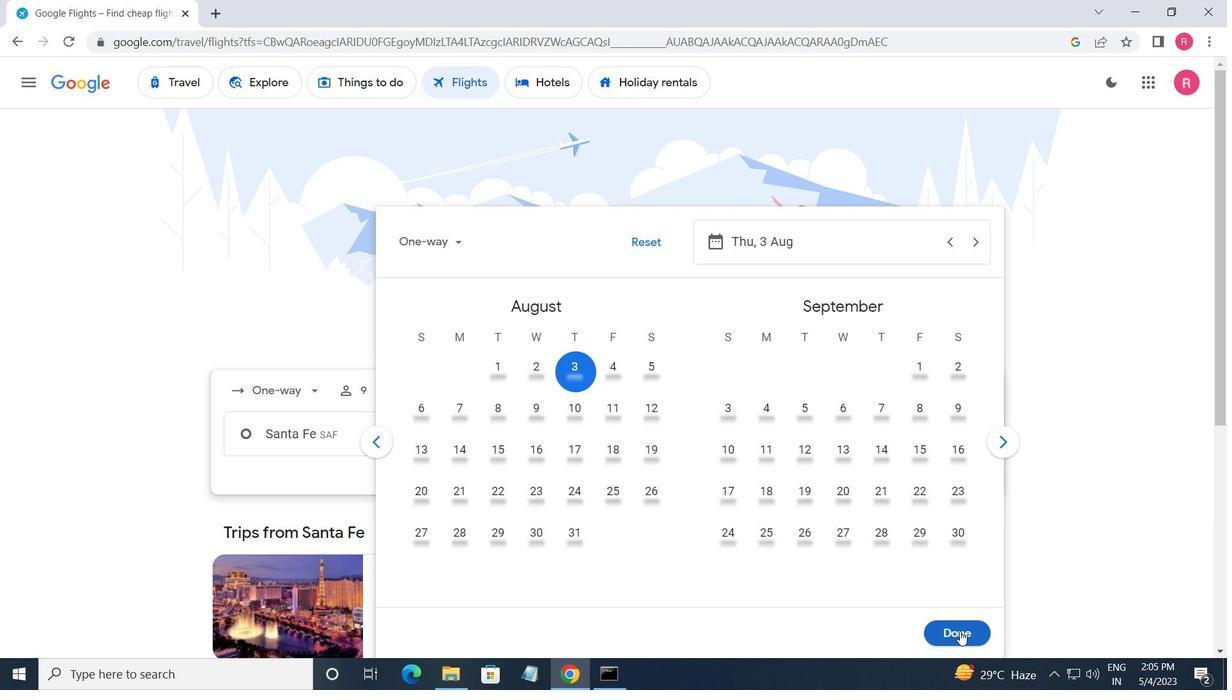 
Action: Mouse moved to (614, 504)
Screenshot: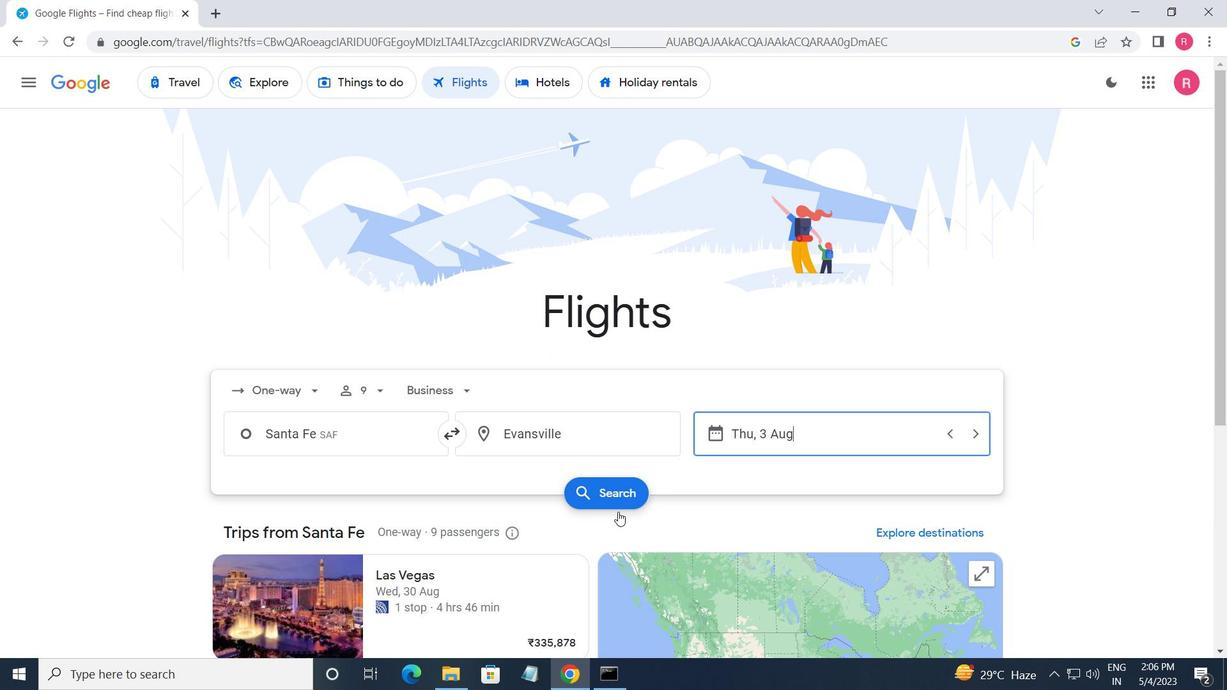 
Action: Mouse pressed left at (614, 504)
Screenshot: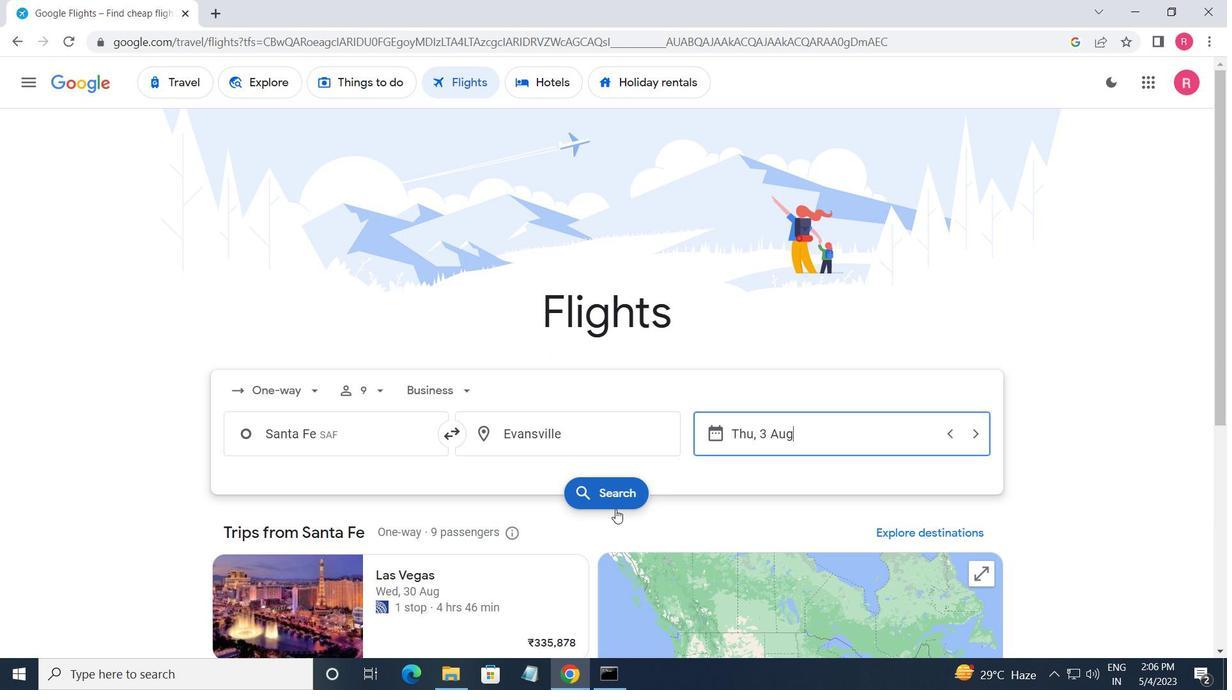 
Action: Mouse moved to (248, 227)
Screenshot: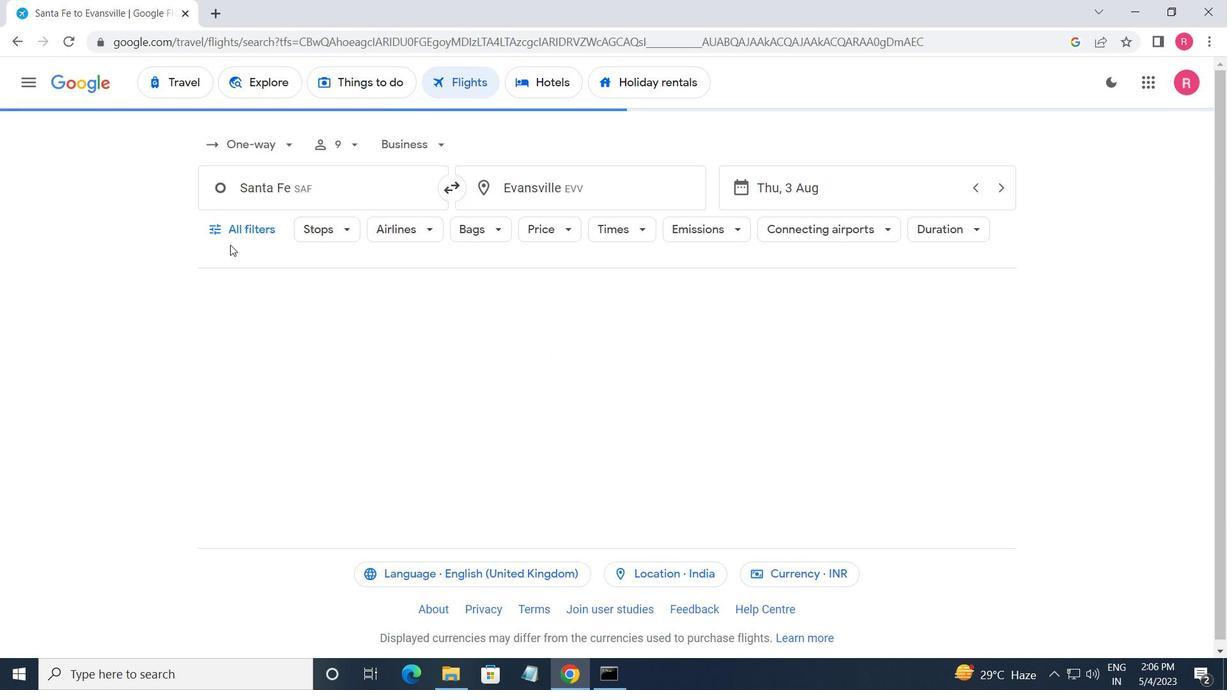 
Action: Mouse pressed left at (248, 227)
Screenshot: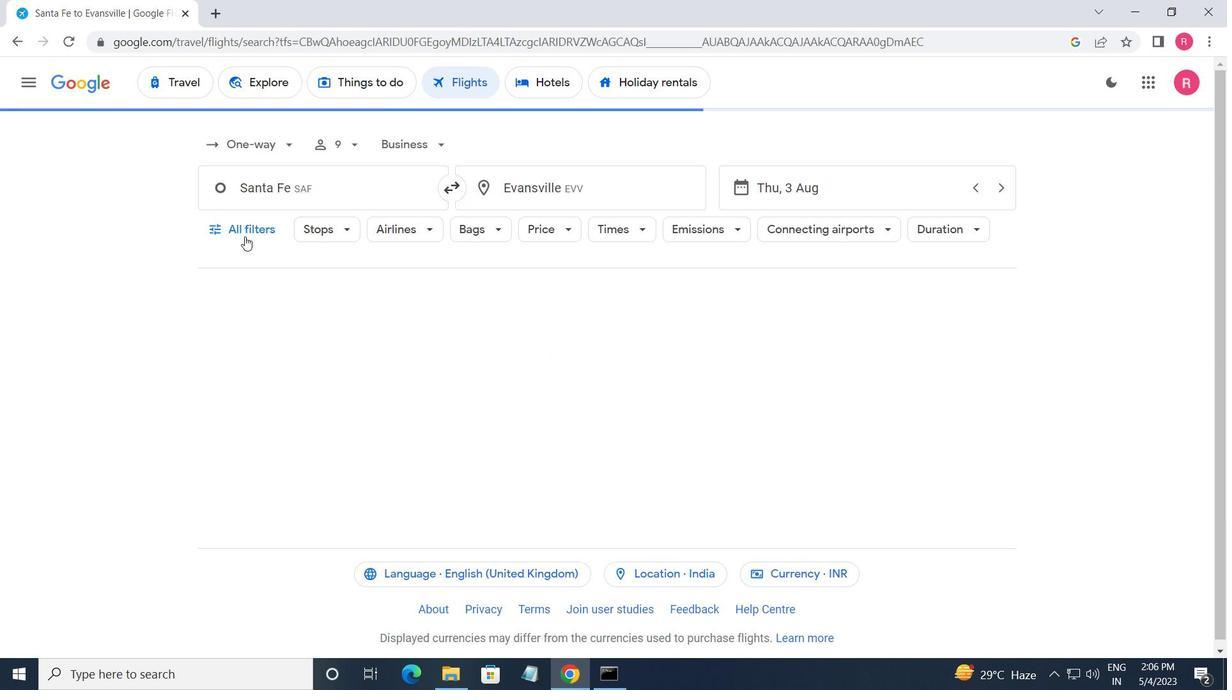 
Action: Mouse moved to (310, 310)
Screenshot: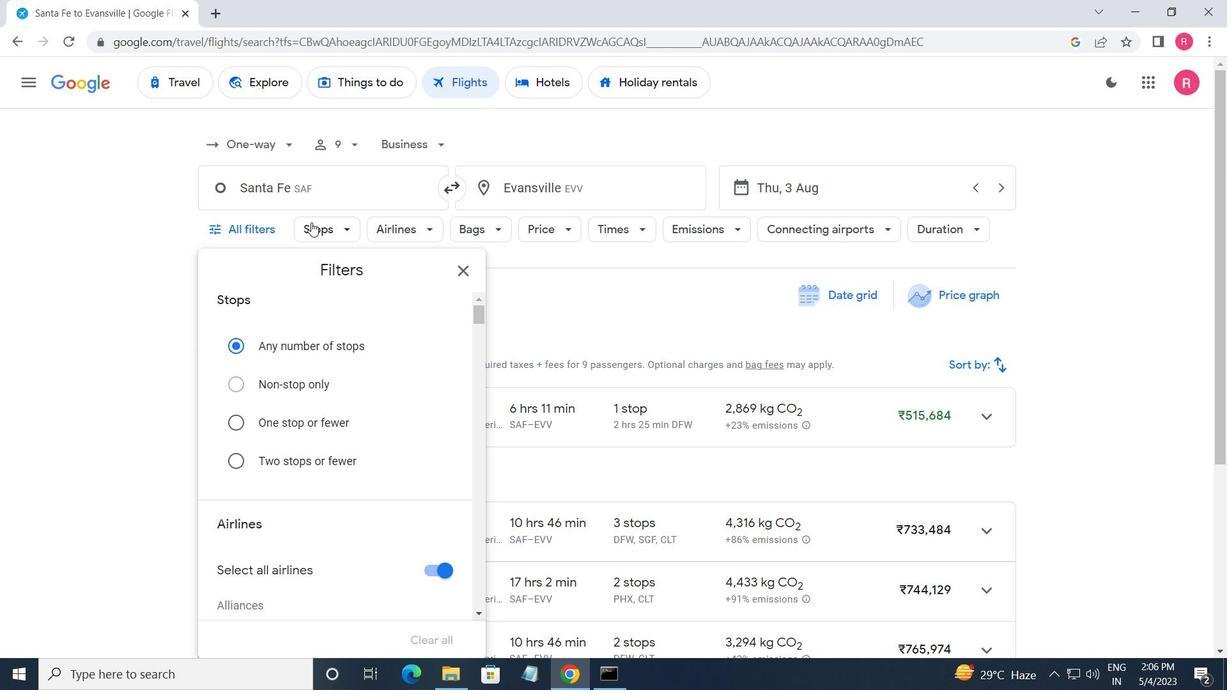 
Action: Mouse scrolled (310, 309) with delta (0, 0)
Screenshot: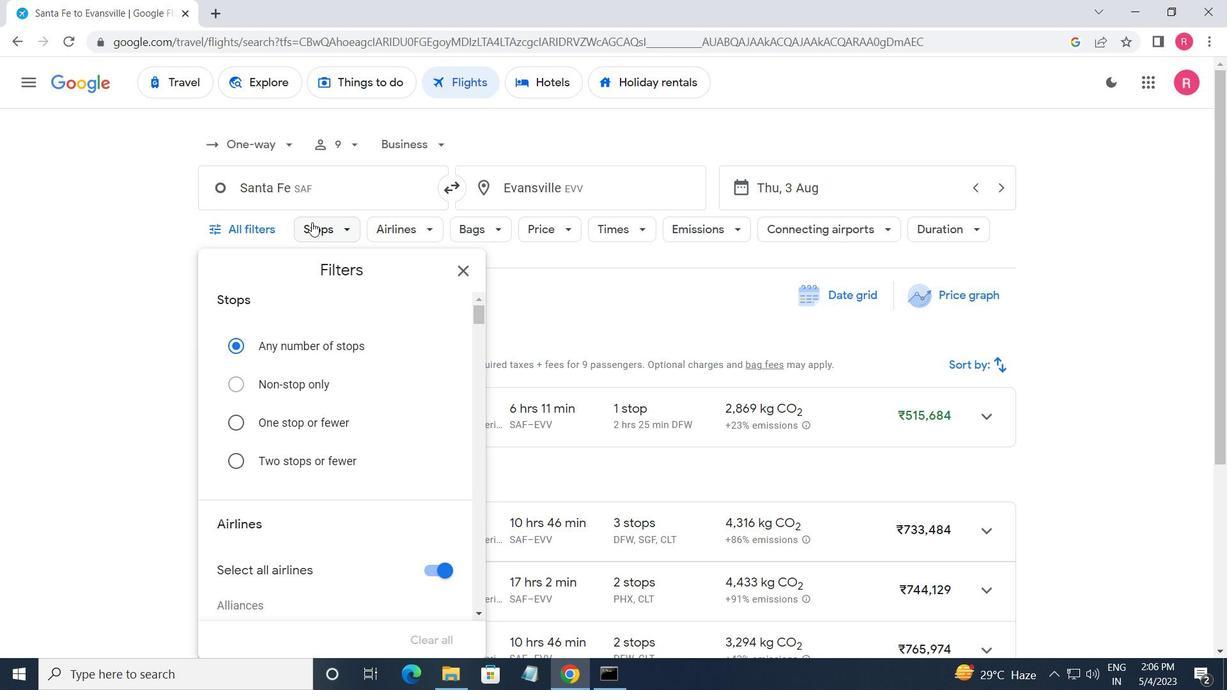 
Action: Mouse moved to (317, 358)
Screenshot: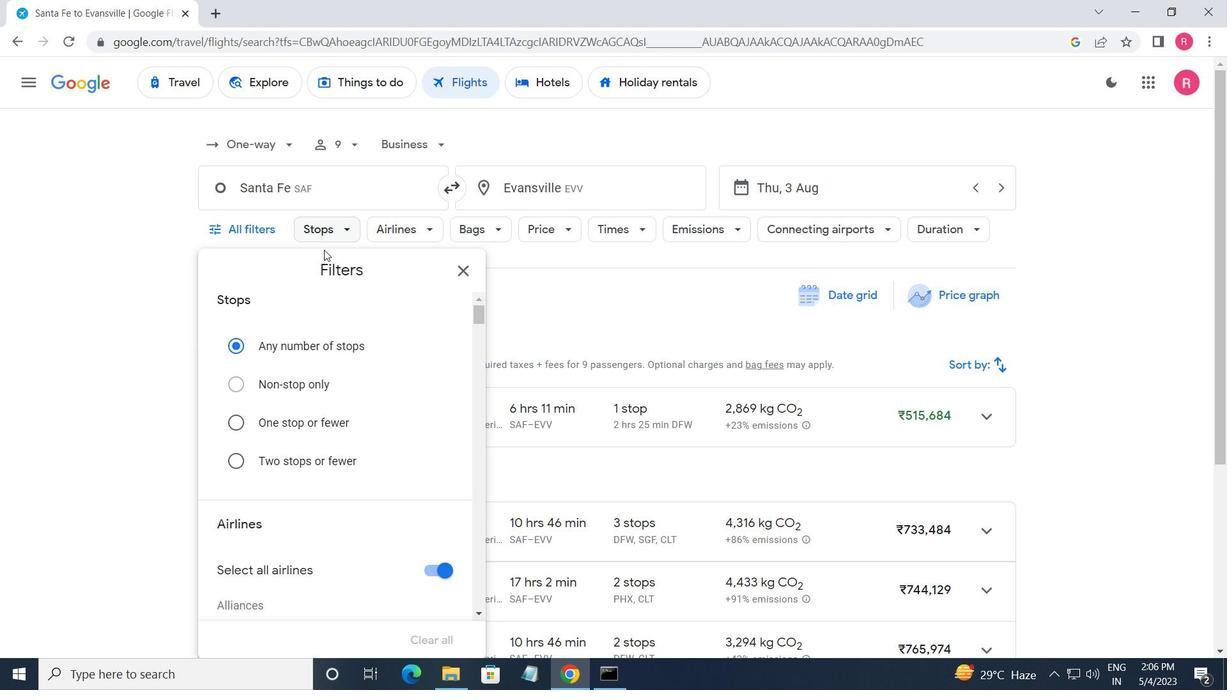 
Action: Mouse scrolled (317, 357) with delta (0, 0)
Screenshot: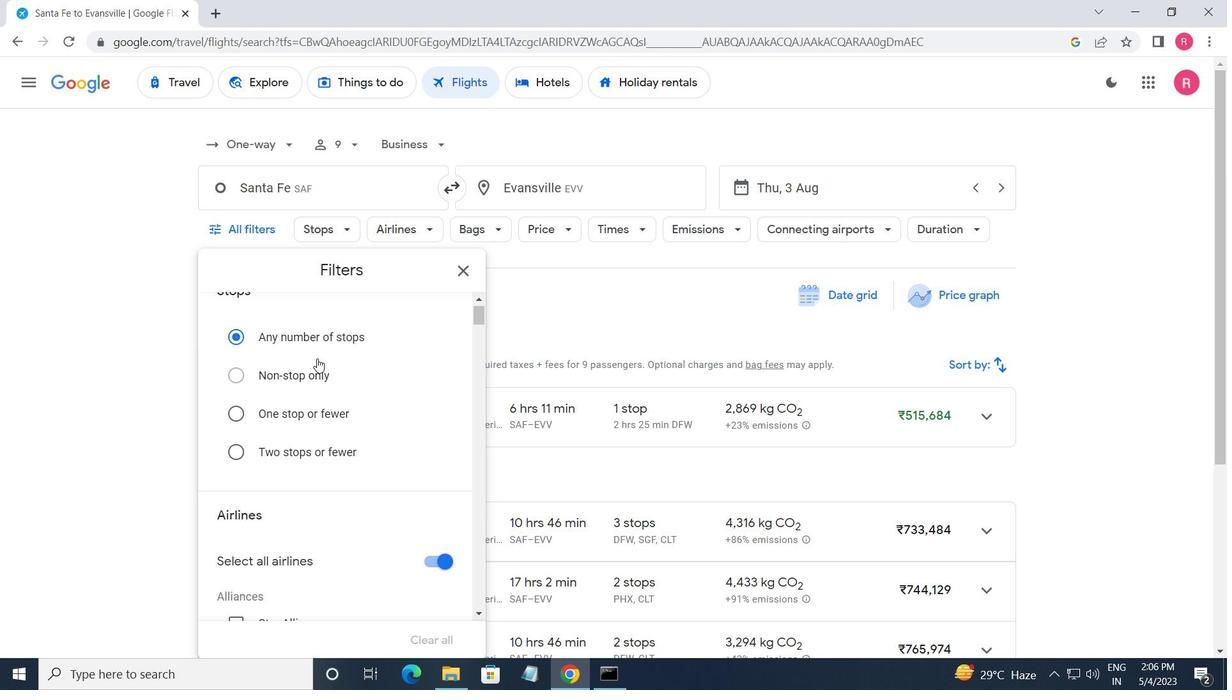 
Action: Mouse moved to (317, 359)
Screenshot: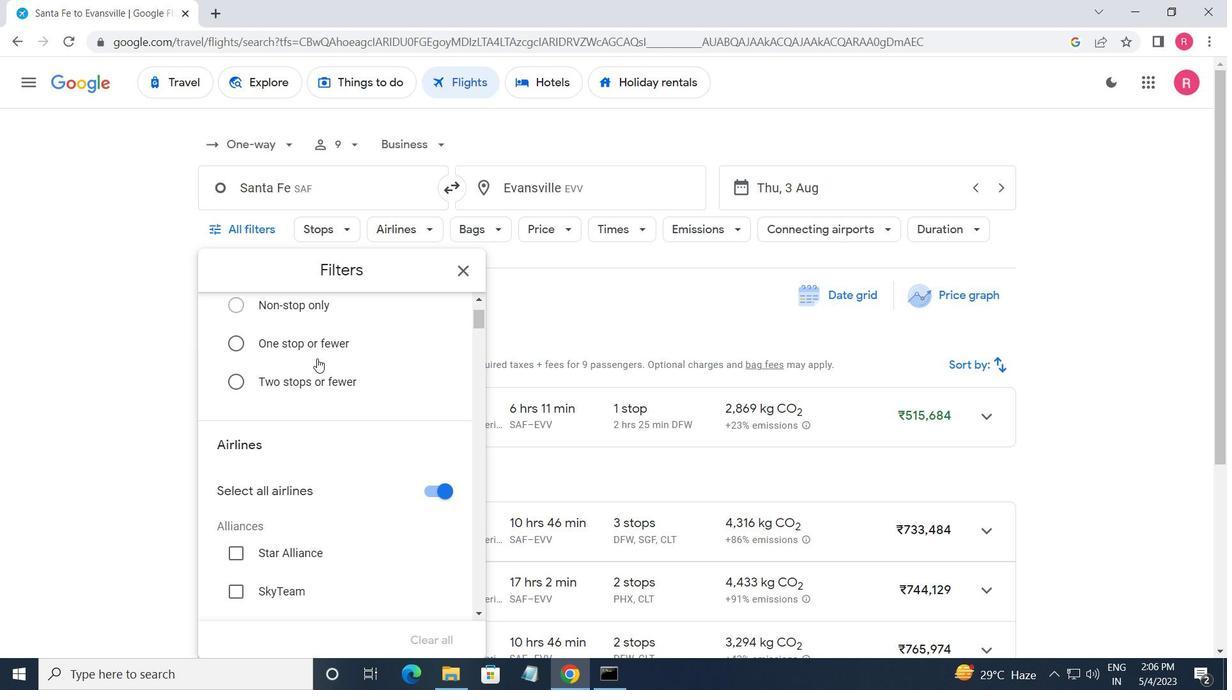 
Action: Mouse scrolled (317, 358) with delta (0, 0)
Screenshot: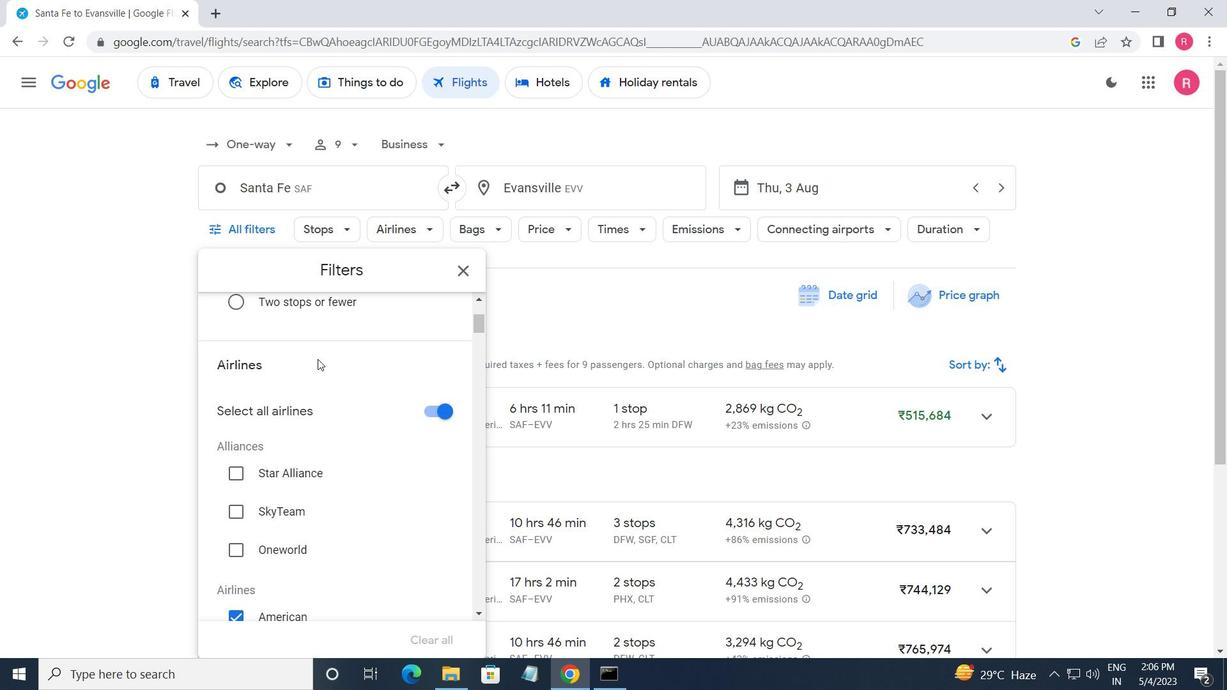 
Action: Mouse scrolled (317, 358) with delta (0, 0)
Screenshot: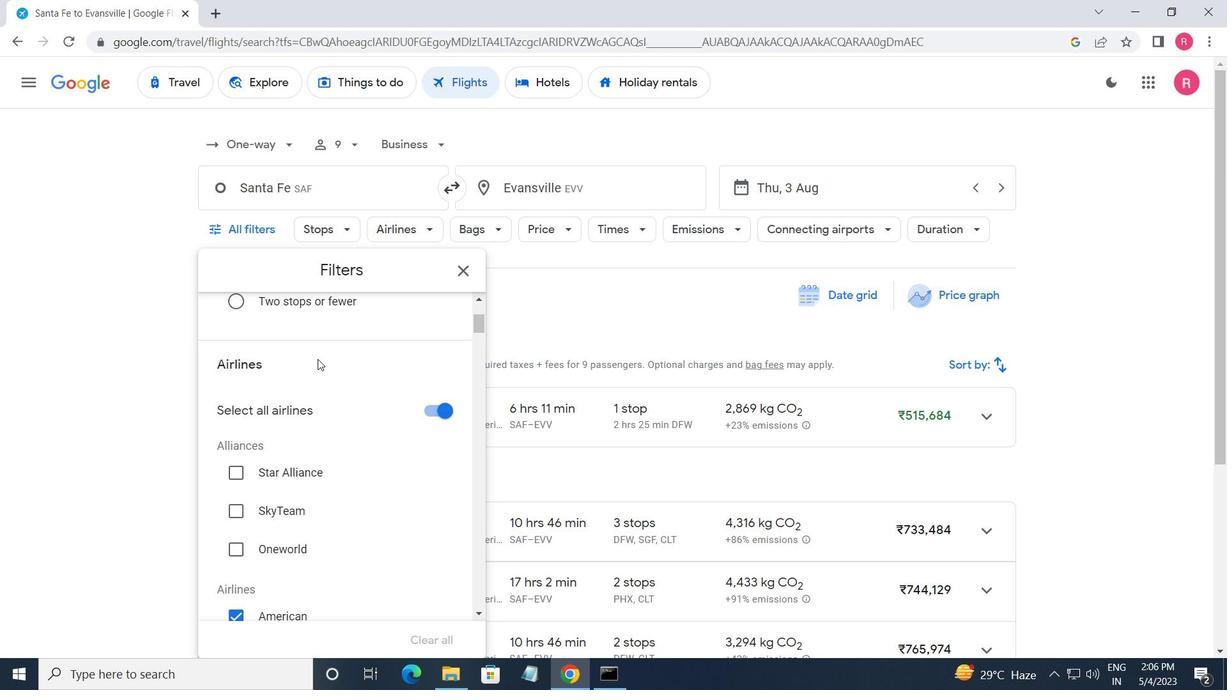 
Action: Mouse scrolled (317, 358) with delta (0, 0)
Screenshot: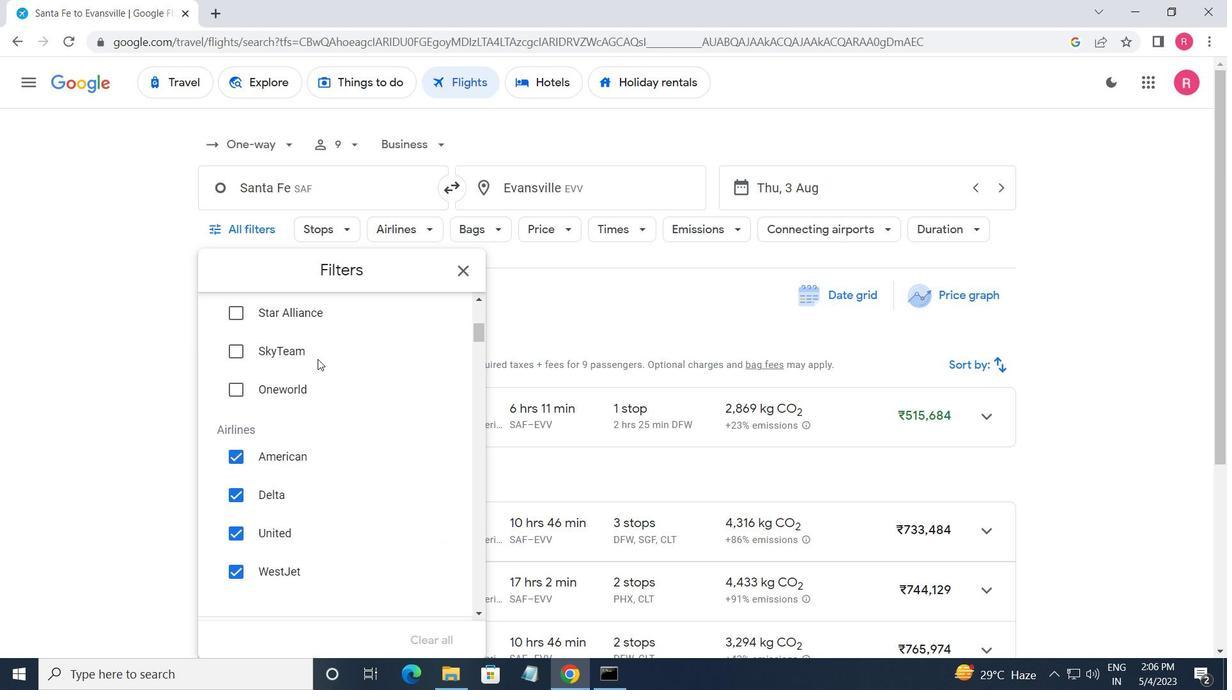 
Action: Mouse moved to (413, 450)
Screenshot: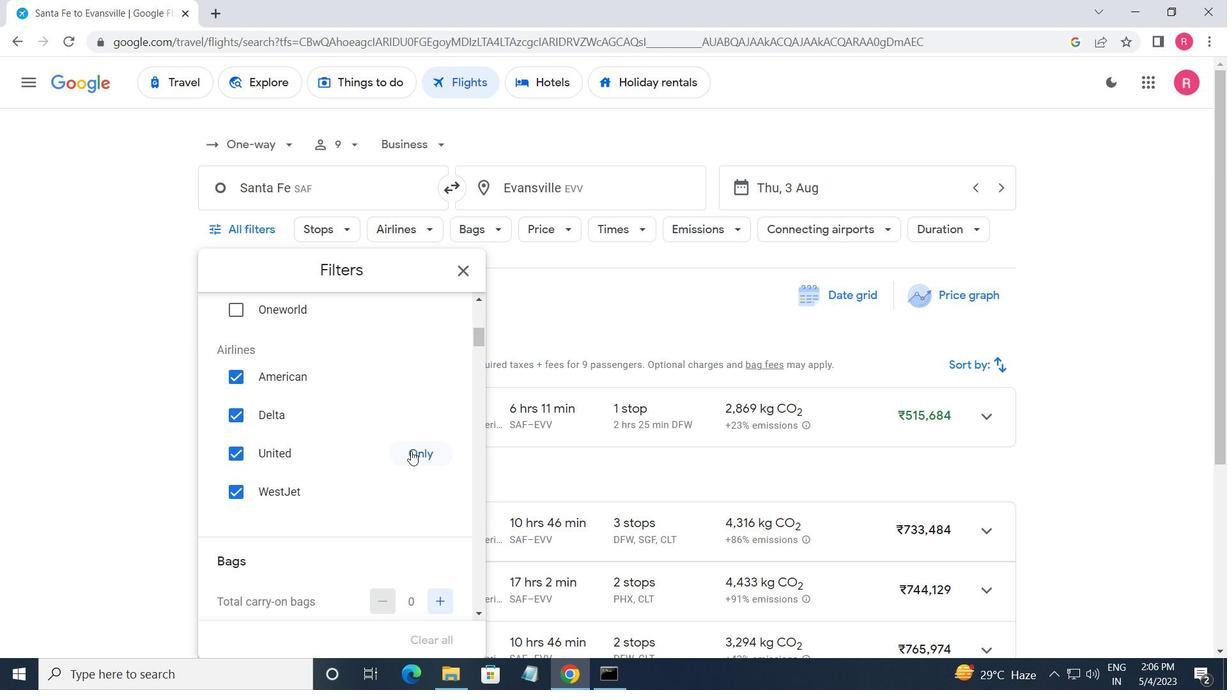 
Action: Mouse pressed left at (413, 450)
Screenshot: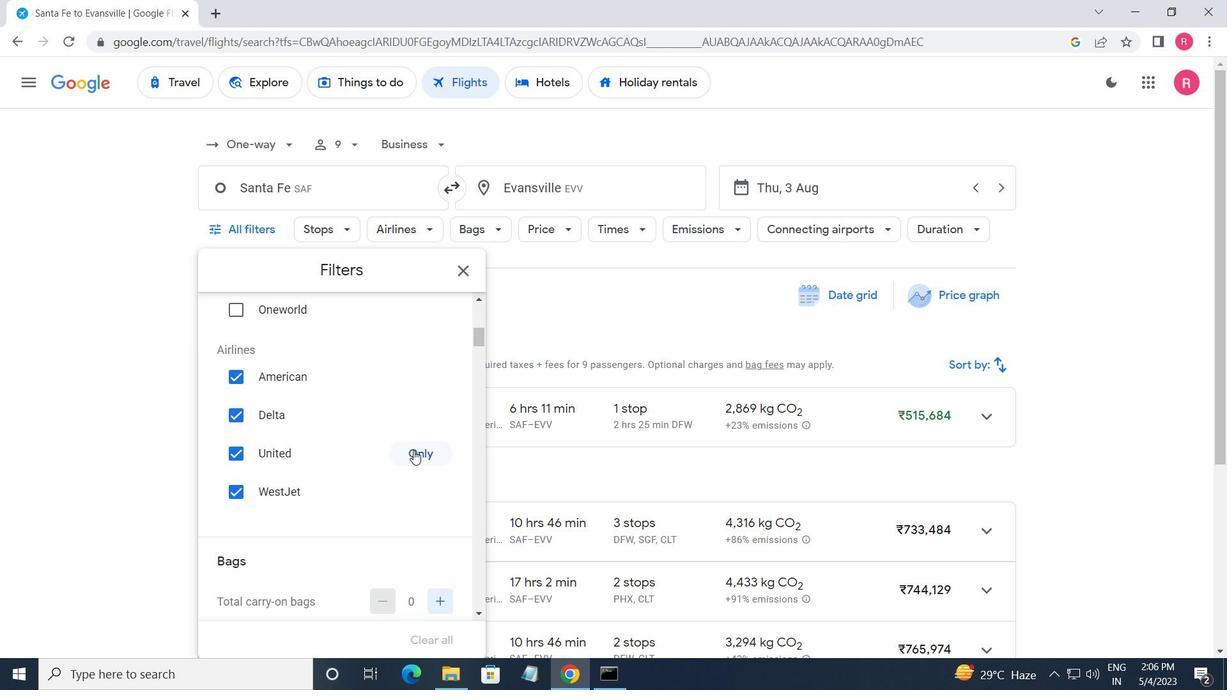 
Action: Mouse moved to (384, 433)
Screenshot: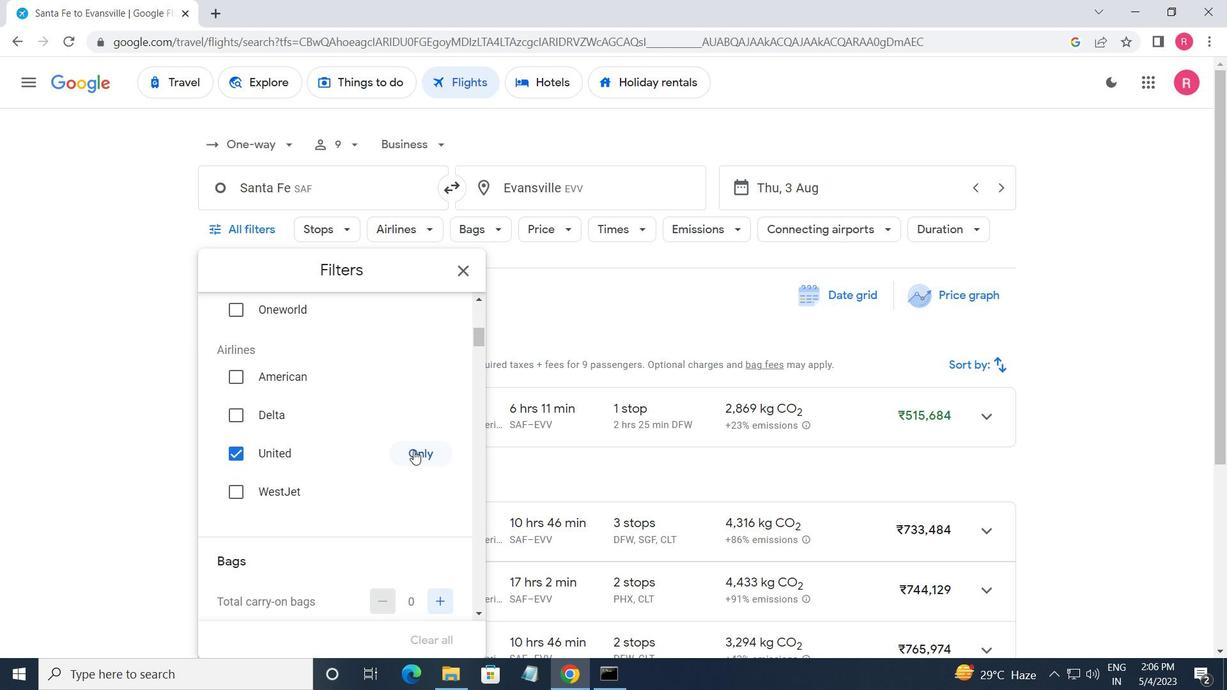 
Action: Mouse scrolled (384, 432) with delta (0, 0)
Screenshot: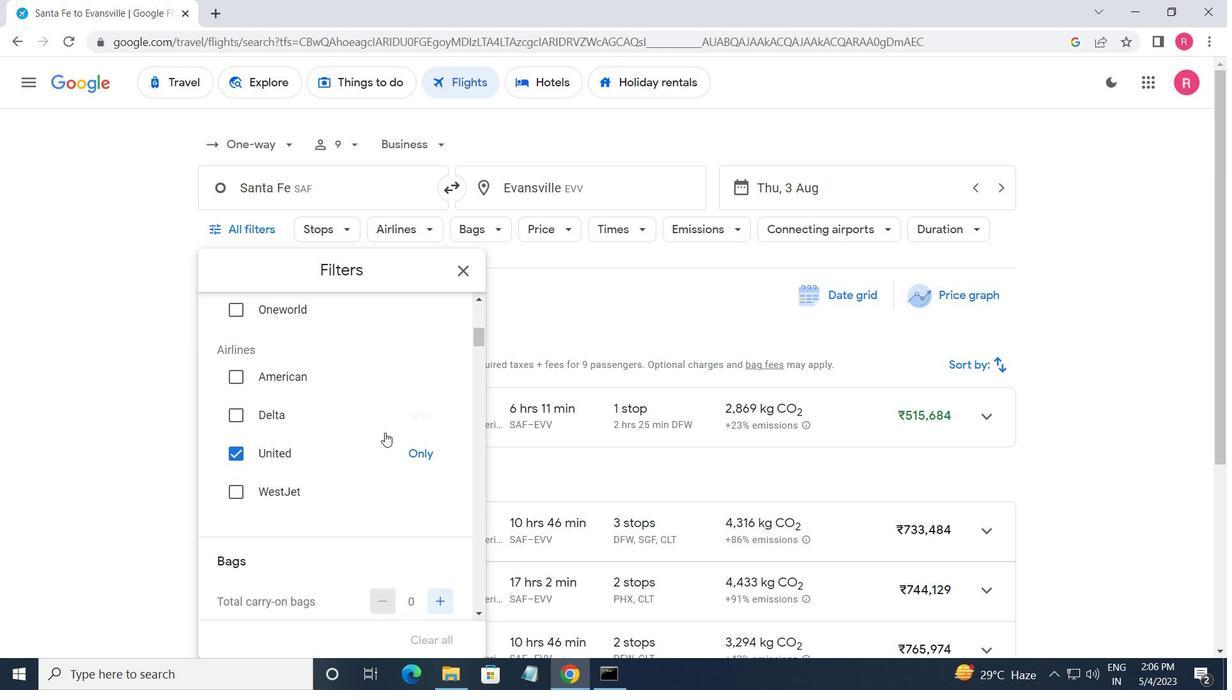 
Action: Mouse scrolled (384, 432) with delta (0, 0)
Screenshot: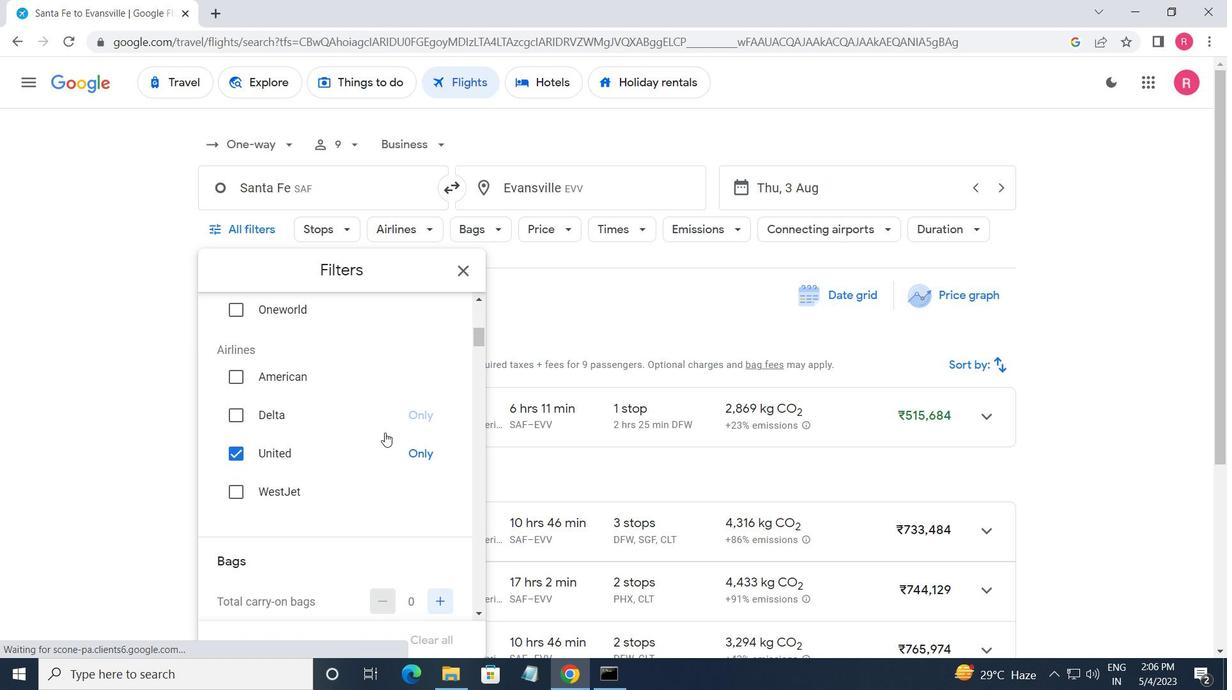 
Action: Mouse moved to (441, 449)
Screenshot: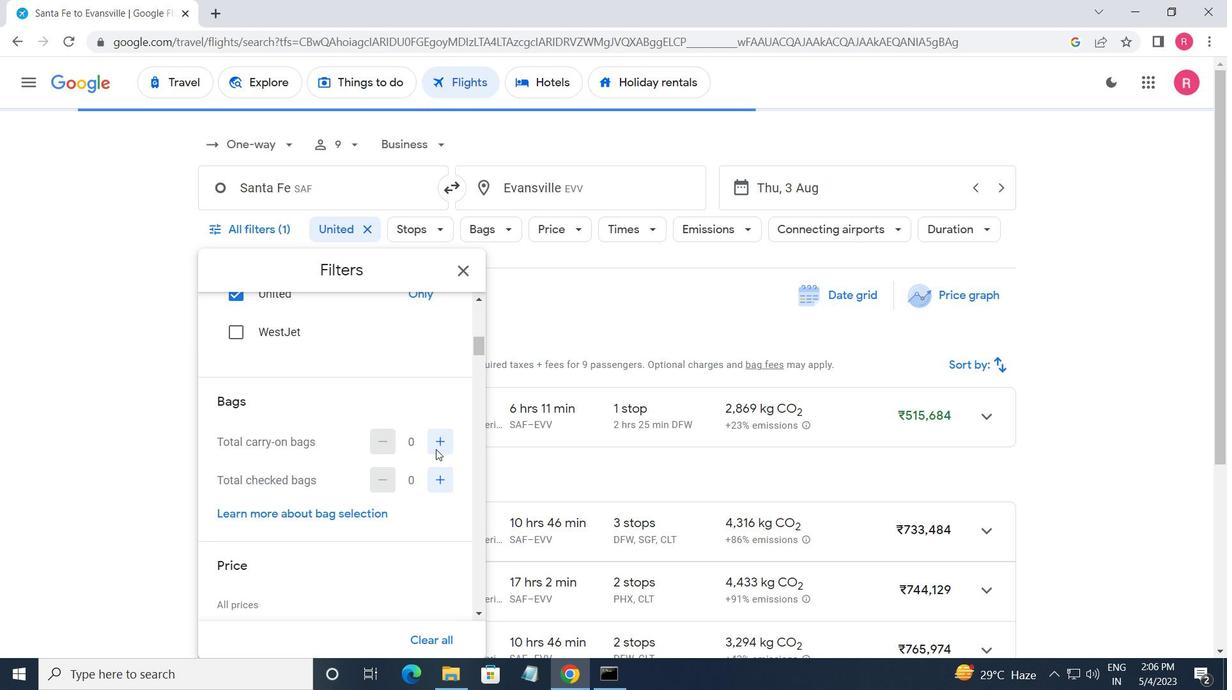 
Action: Mouse pressed left at (441, 449)
Screenshot: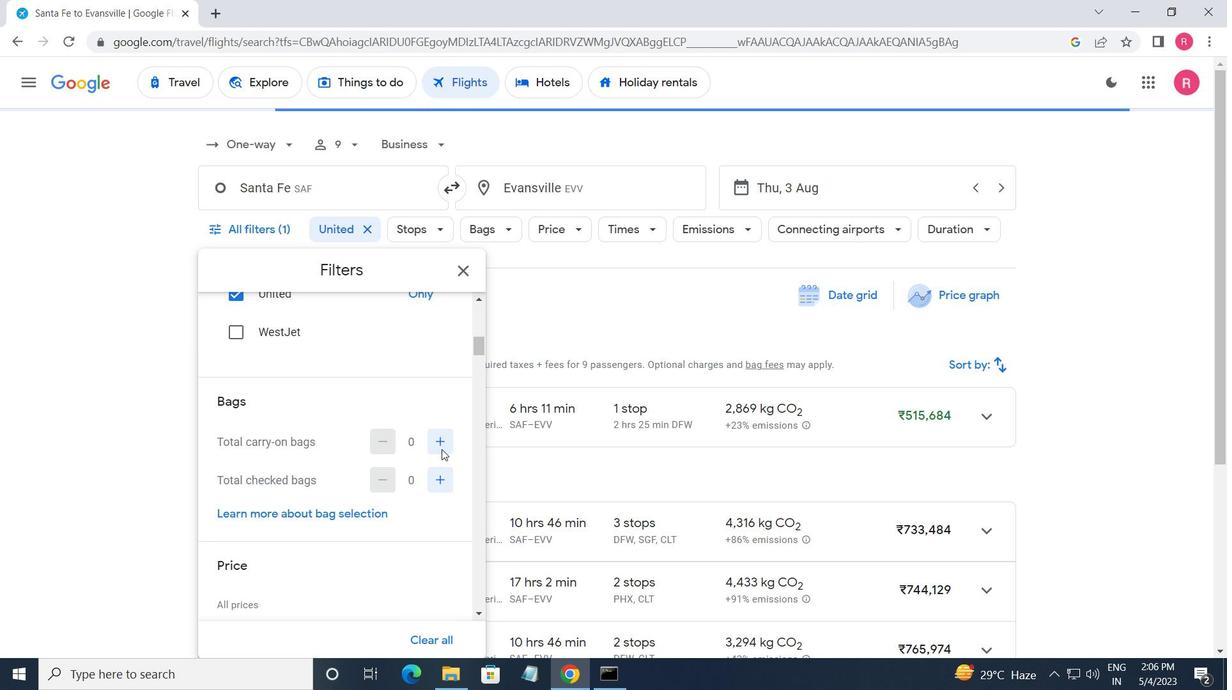 
Action: Mouse moved to (317, 435)
Screenshot: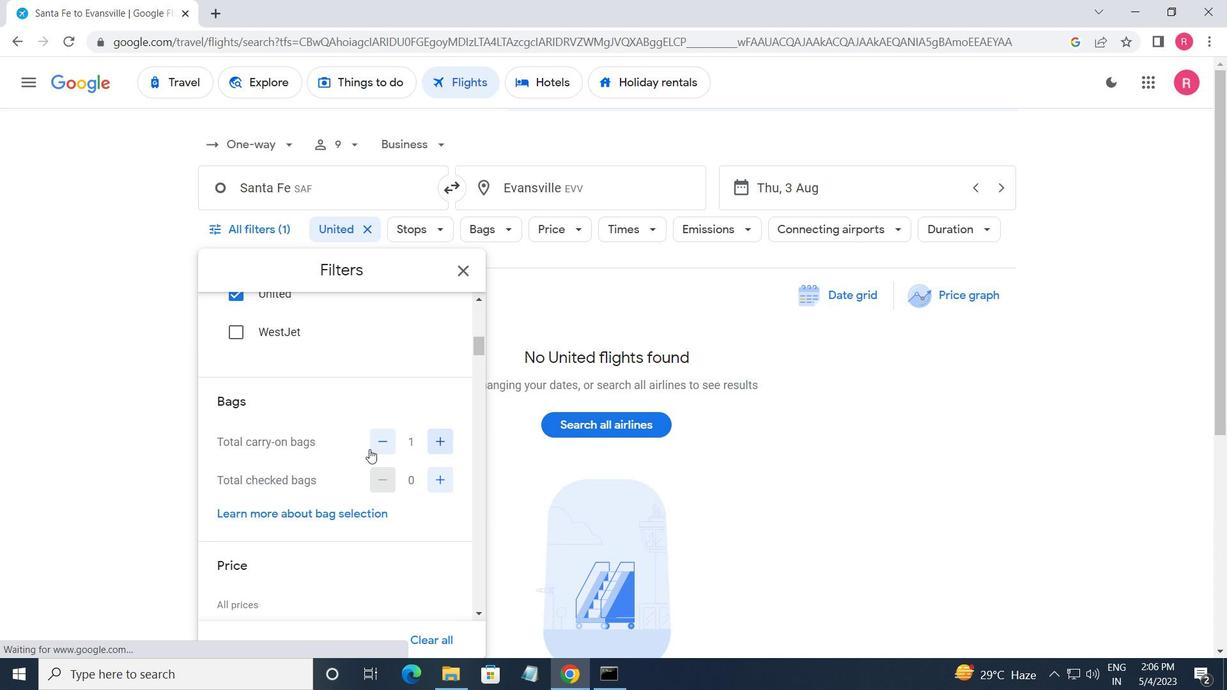 
Action: Mouse scrolled (317, 434) with delta (0, 0)
Screenshot: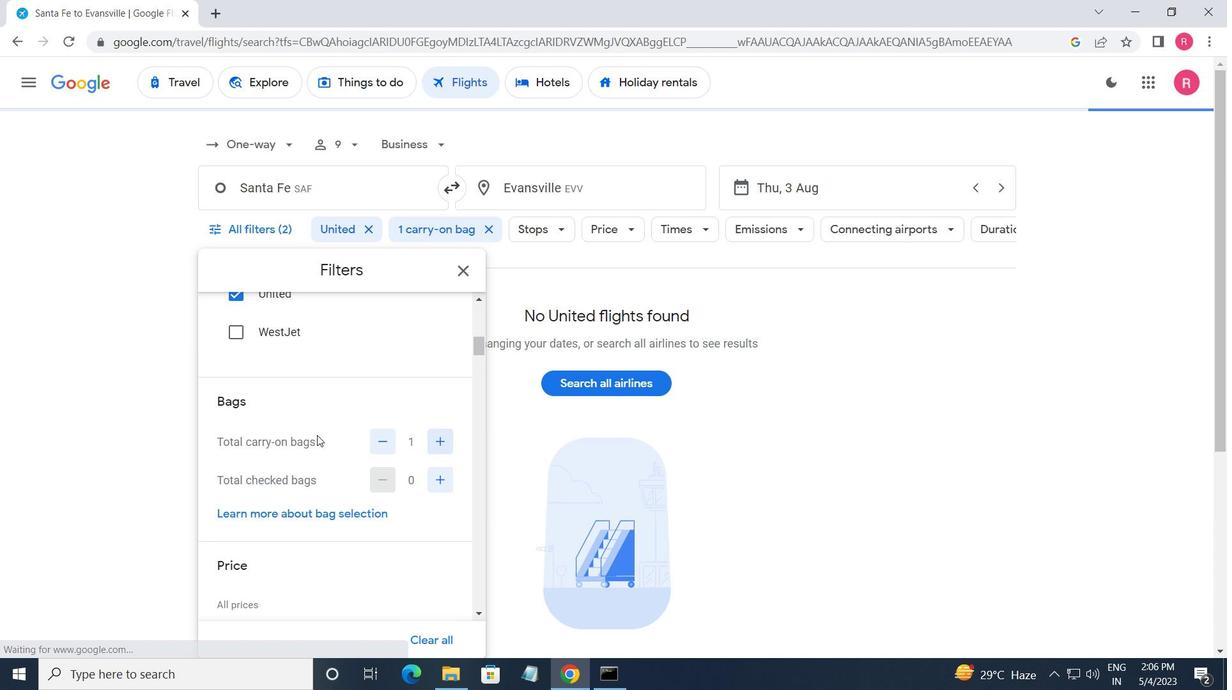 
Action: Mouse scrolled (317, 434) with delta (0, 0)
Screenshot: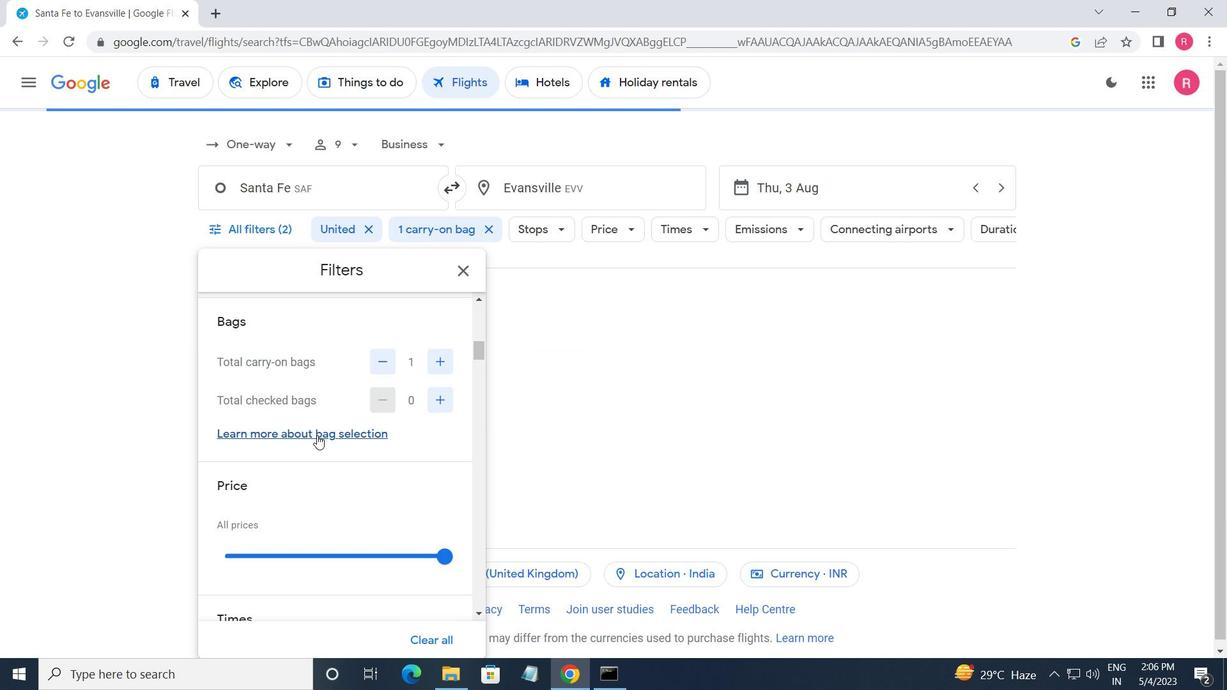 
Action: Mouse moved to (439, 474)
Screenshot: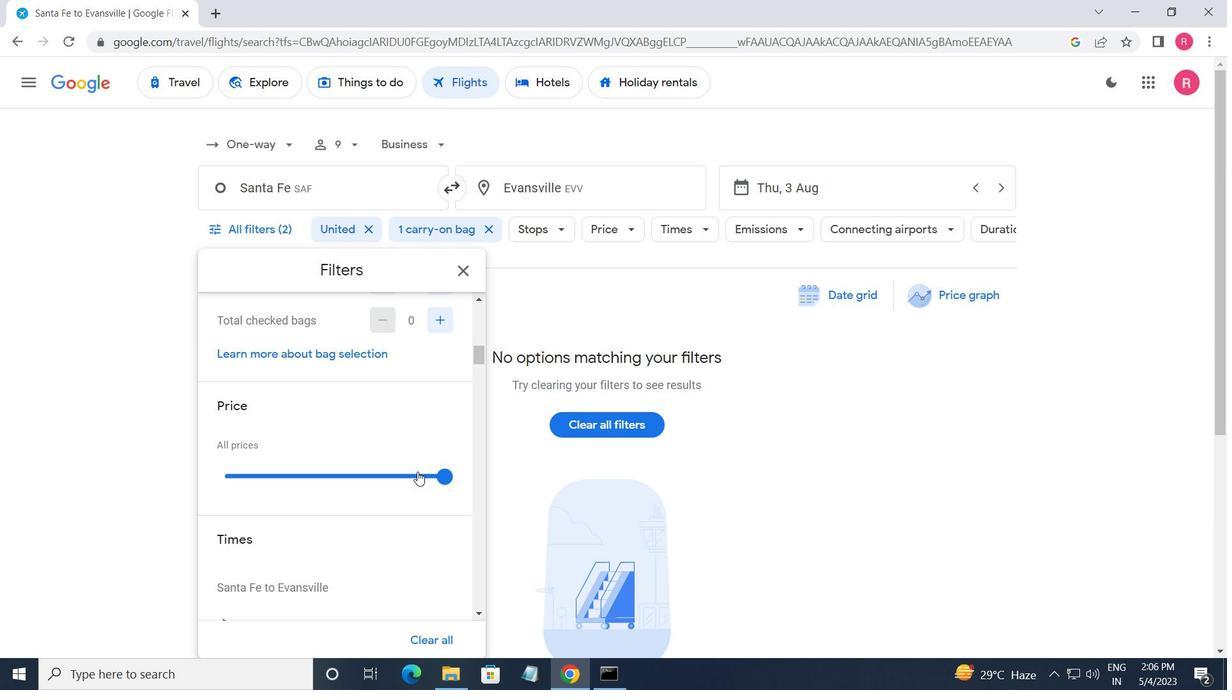 
Action: Mouse pressed left at (439, 474)
Screenshot: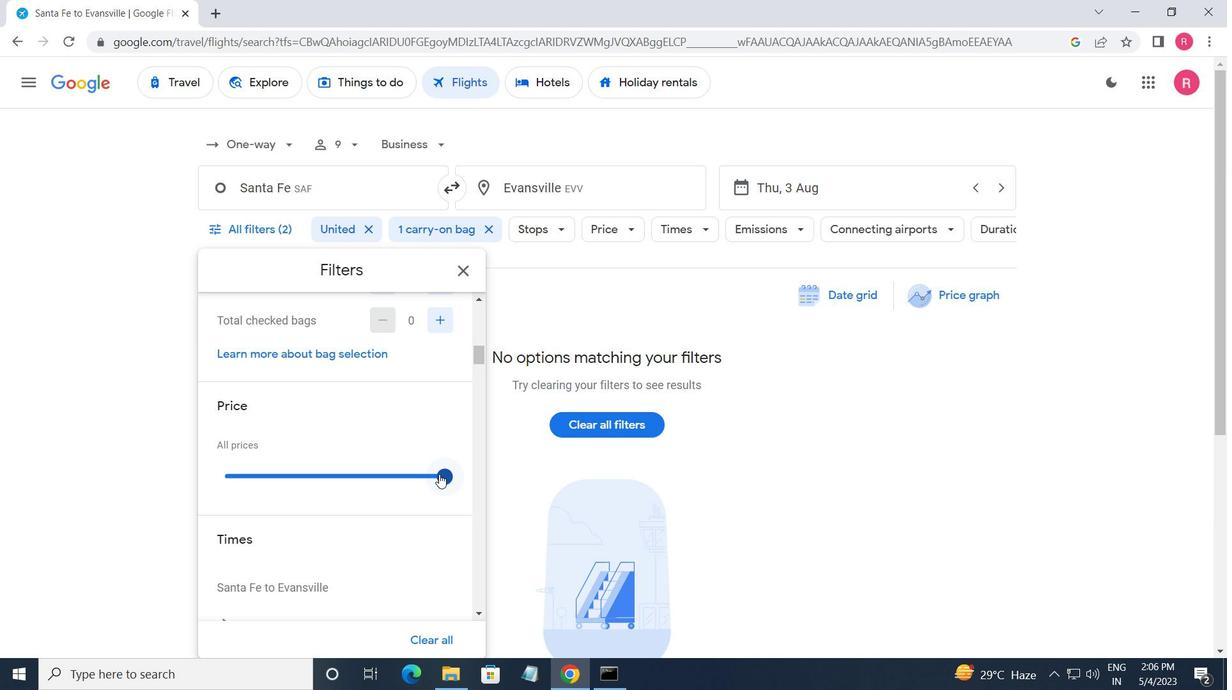 
Action: Mouse moved to (323, 437)
Screenshot: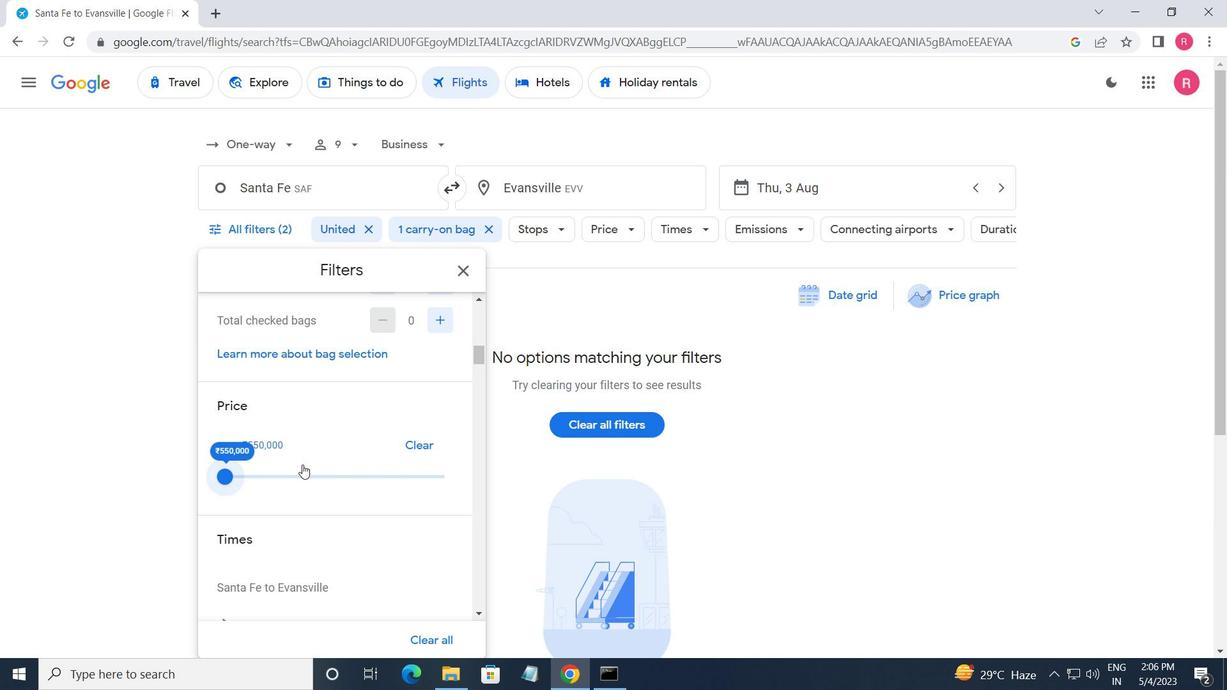 
Action: Mouse scrolled (323, 436) with delta (0, 0)
Screenshot: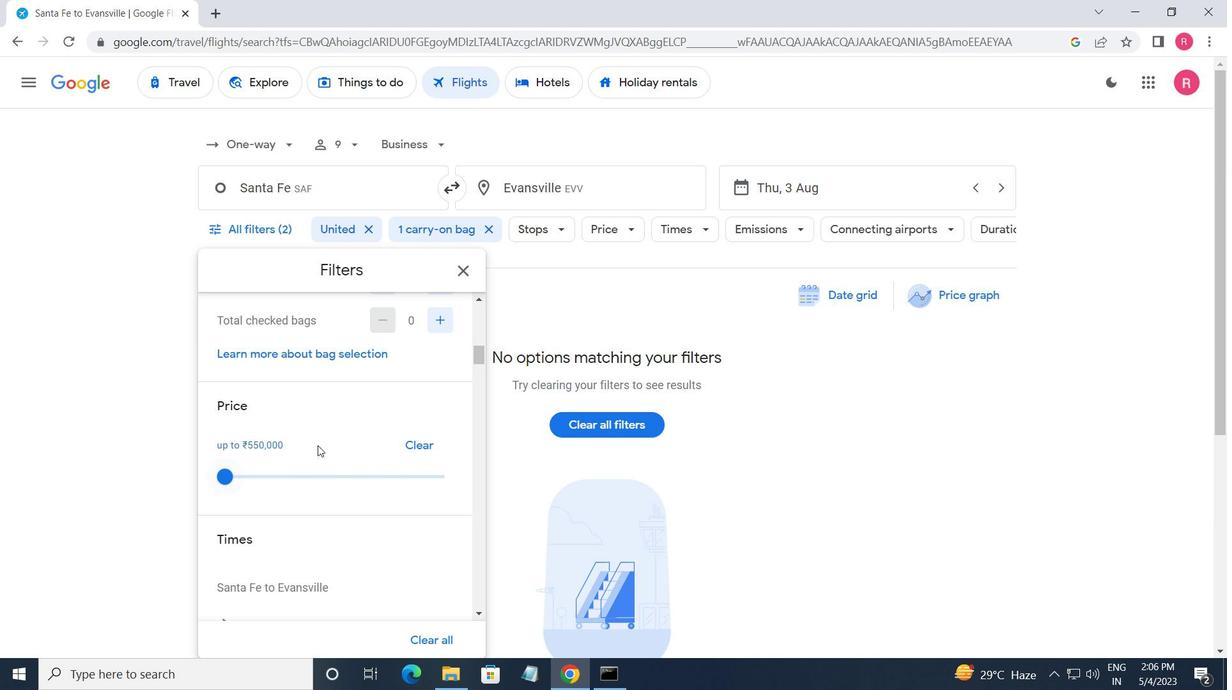 
Action: Mouse scrolled (323, 436) with delta (0, 0)
Screenshot: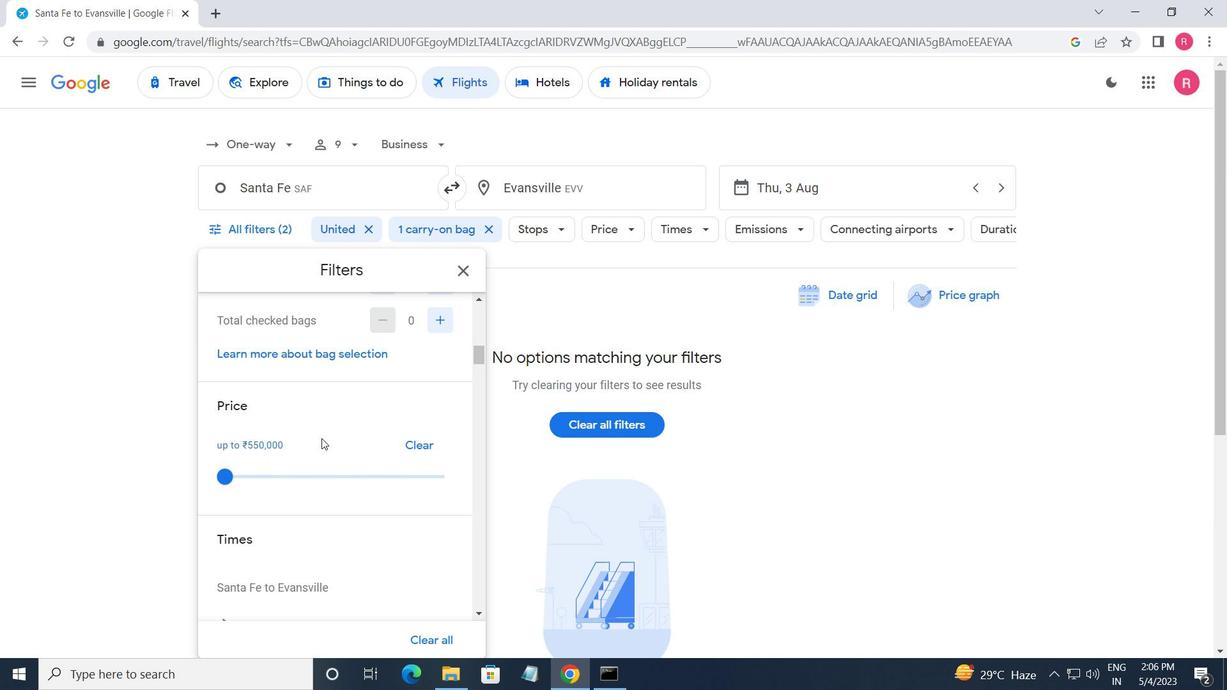 
Action: Mouse moved to (315, 439)
Screenshot: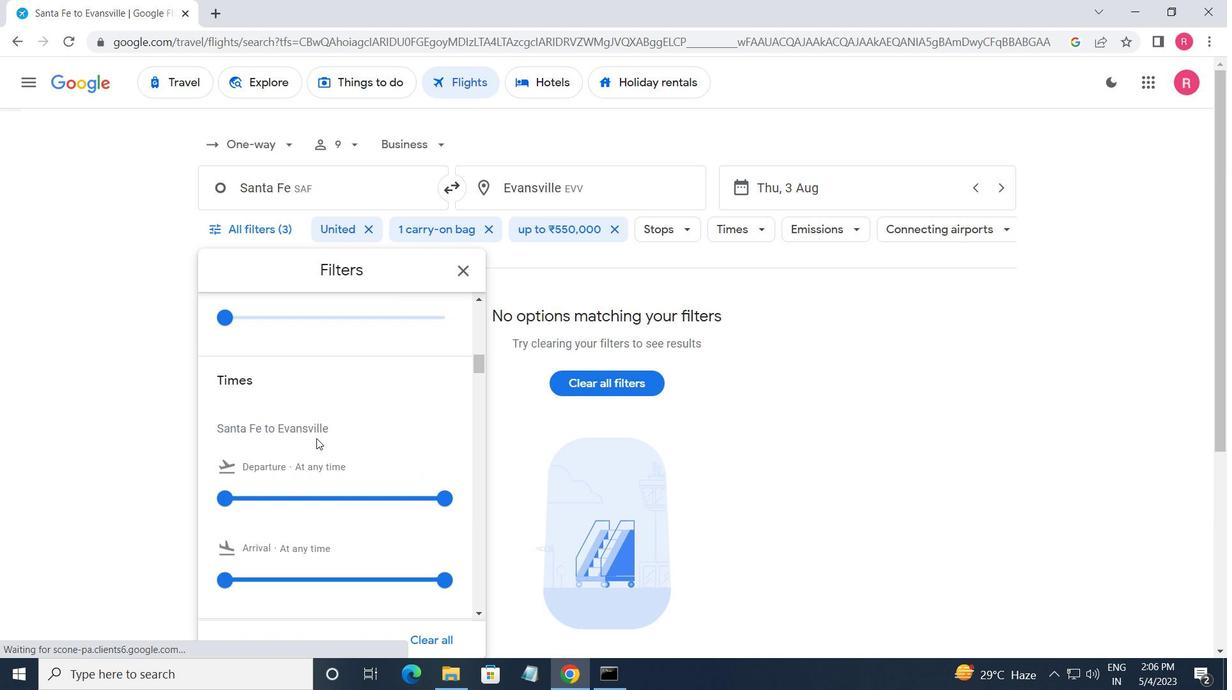 
Action: Mouse scrolled (315, 439) with delta (0, 0)
Screenshot: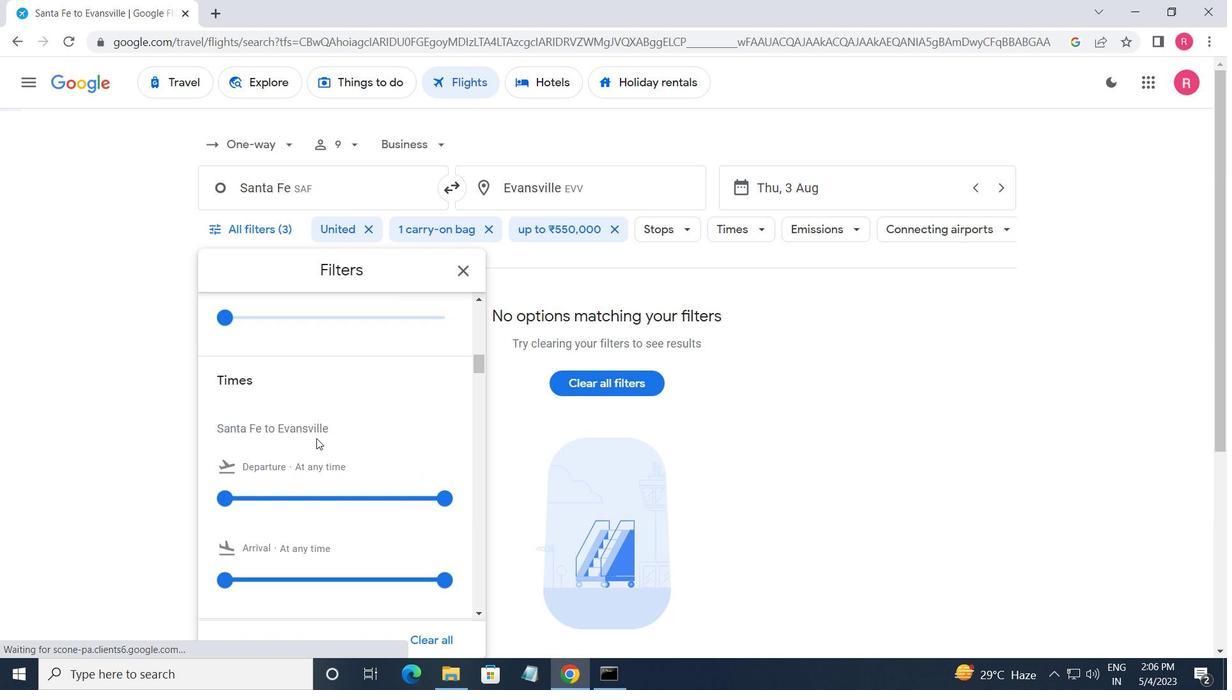 
Action: Mouse moved to (231, 422)
Screenshot: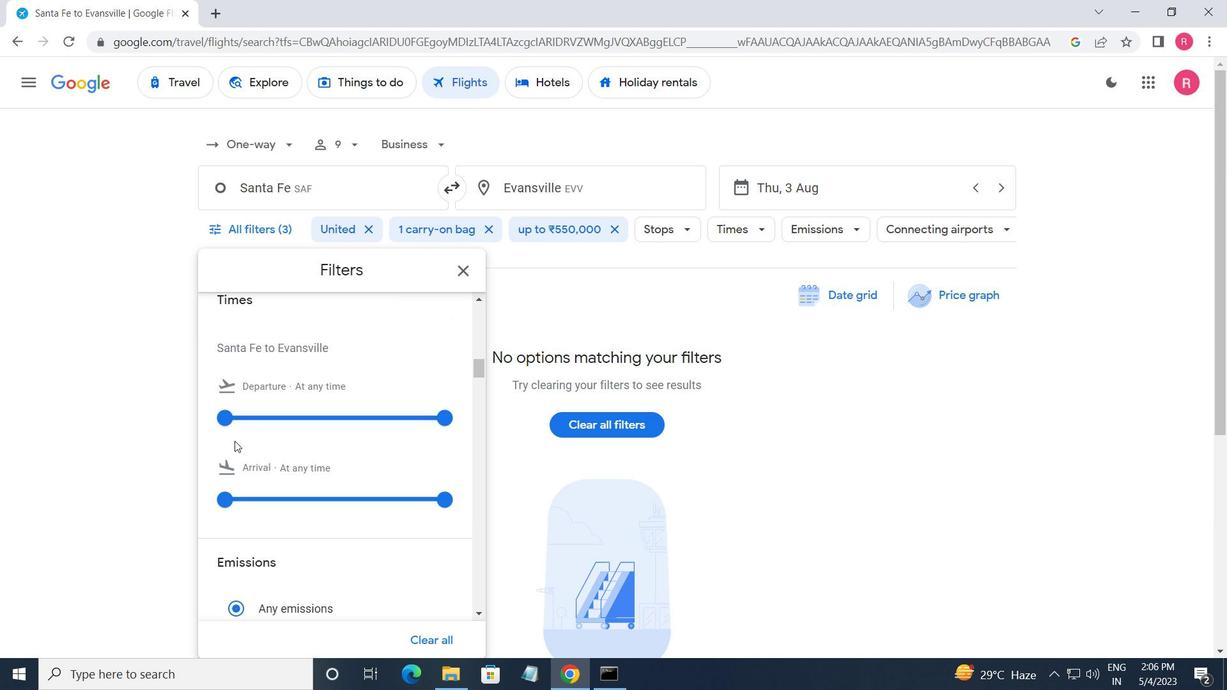 
Action: Mouse pressed left at (231, 422)
Screenshot: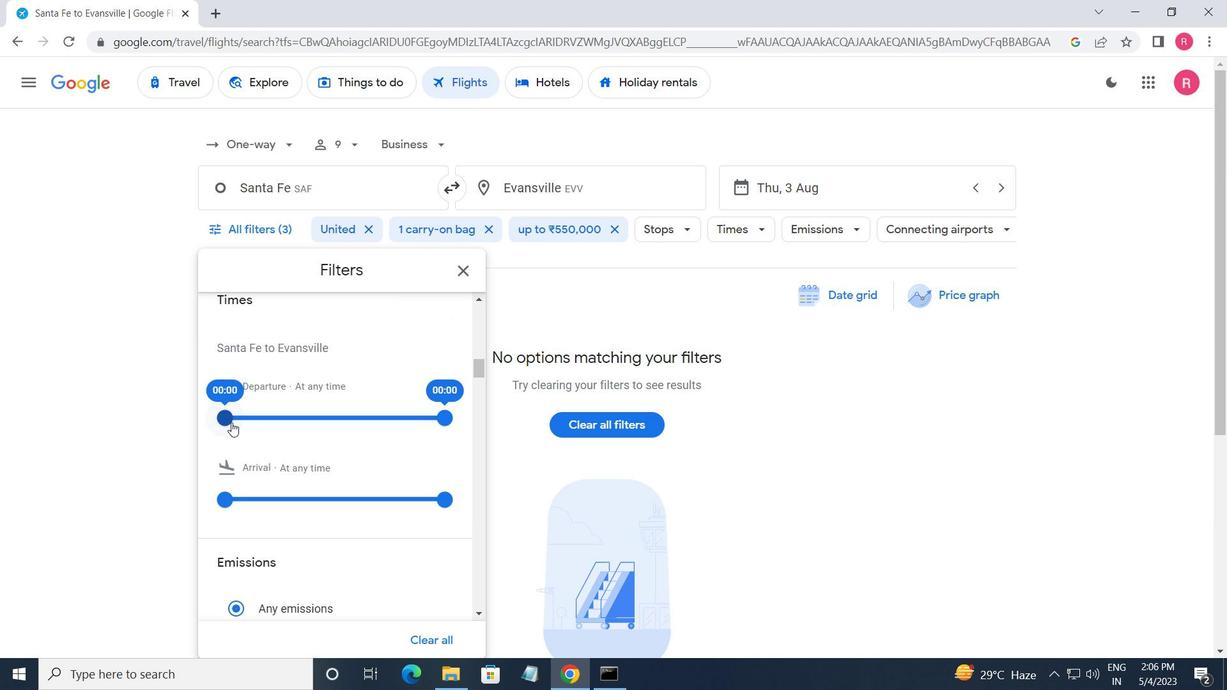 
Action: Mouse moved to (442, 415)
Screenshot: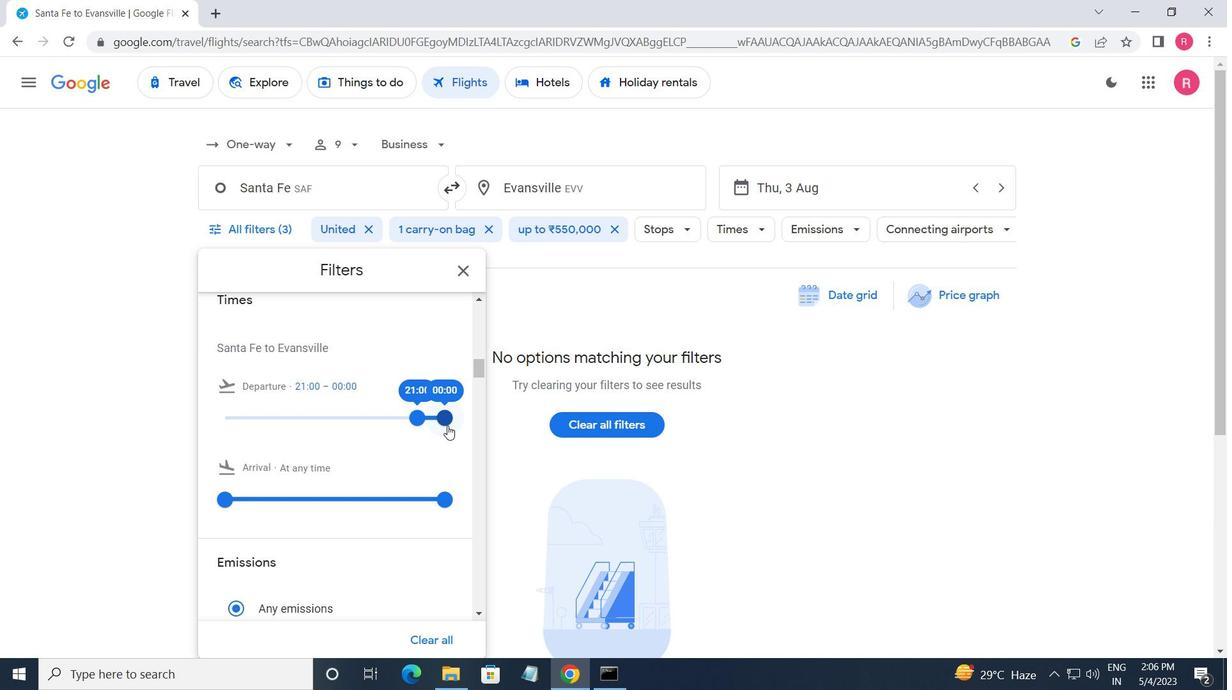 
Action: Mouse pressed left at (442, 415)
Screenshot: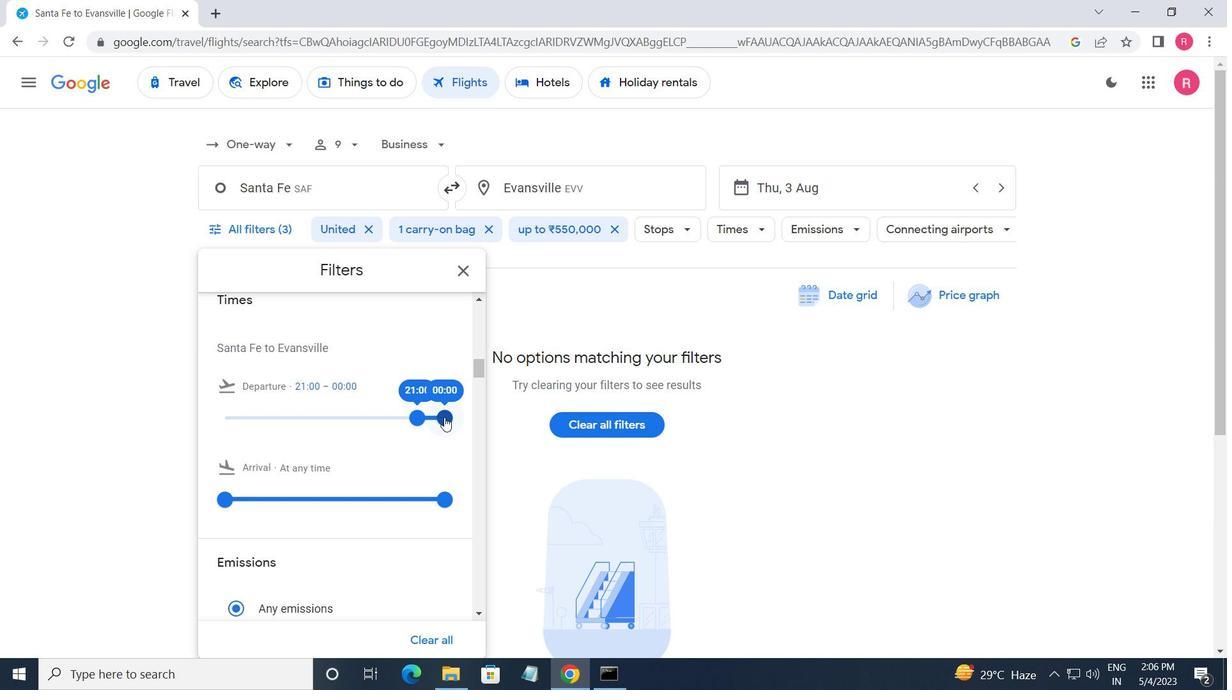 
Action: Mouse moved to (463, 268)
Screenshot: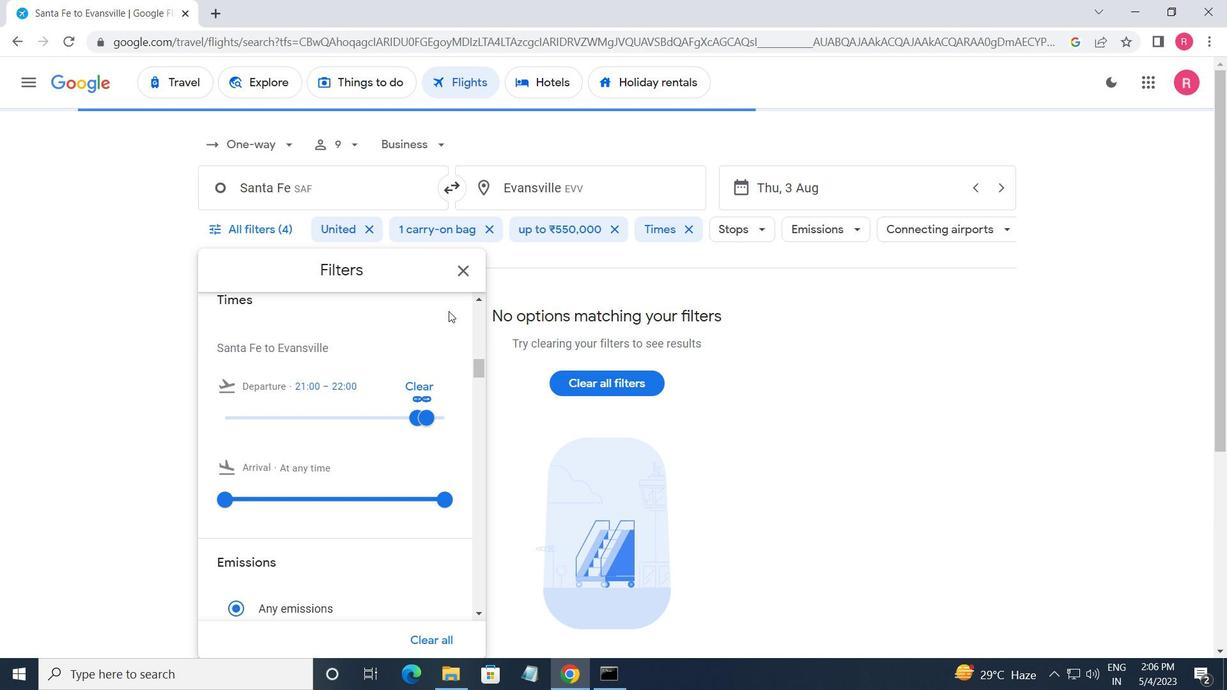 
Action: Mouse pressed left at (463, 268)
Screenshot: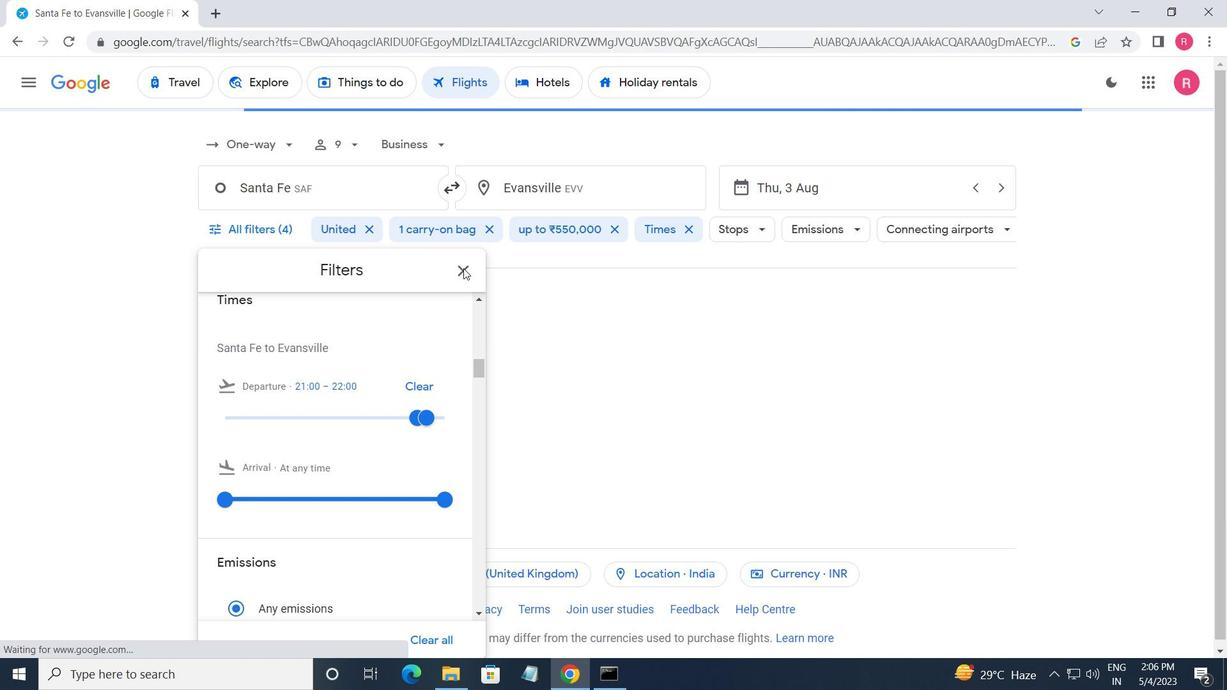 
